 Task: Find connections with filter location Ehingen with filter topic #realestatewith filter profile language French with filter current company UNO MINDA Group with filter school Badruka College Commerce Arts with filter industry Airlines and Aviation with filter service category Health Insurance with filter keywords title Accounting Staff
Action: Mouse moved to (519, 69)
Screenshot: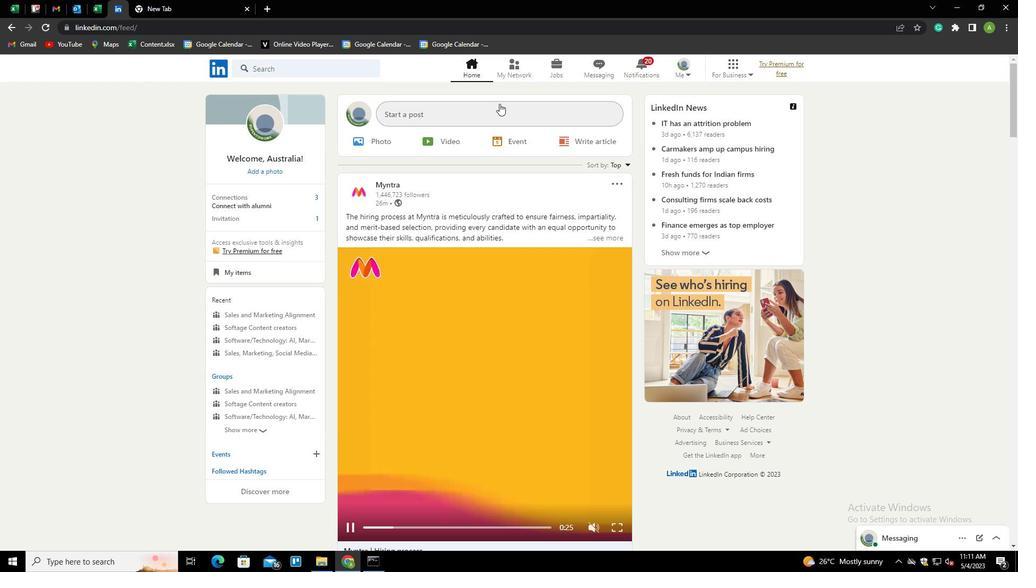 
Action: Mouse pressed left at (519, 69)
Screenshot: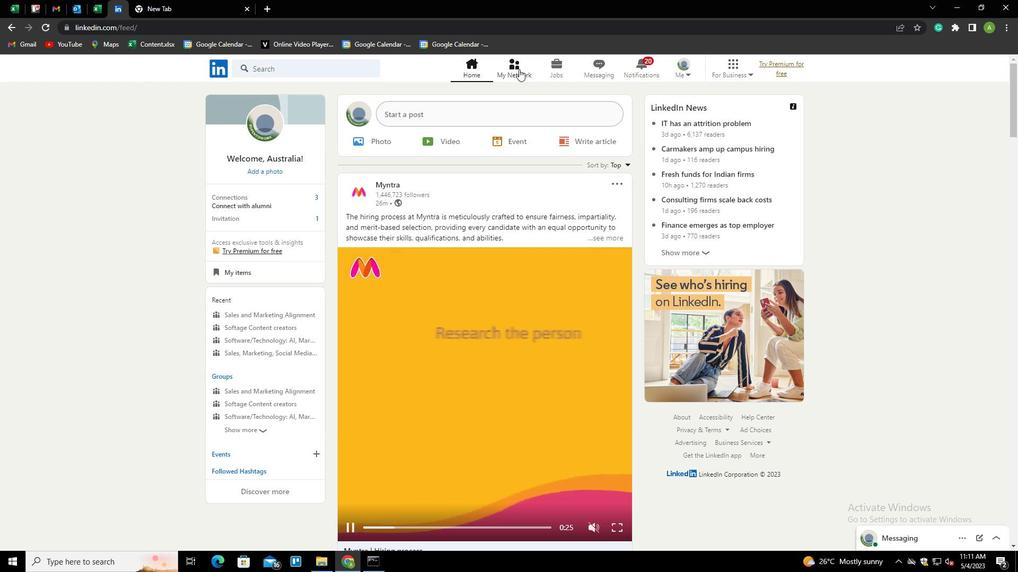 
Action: Mouse moved to (271, 124)
Screenshot: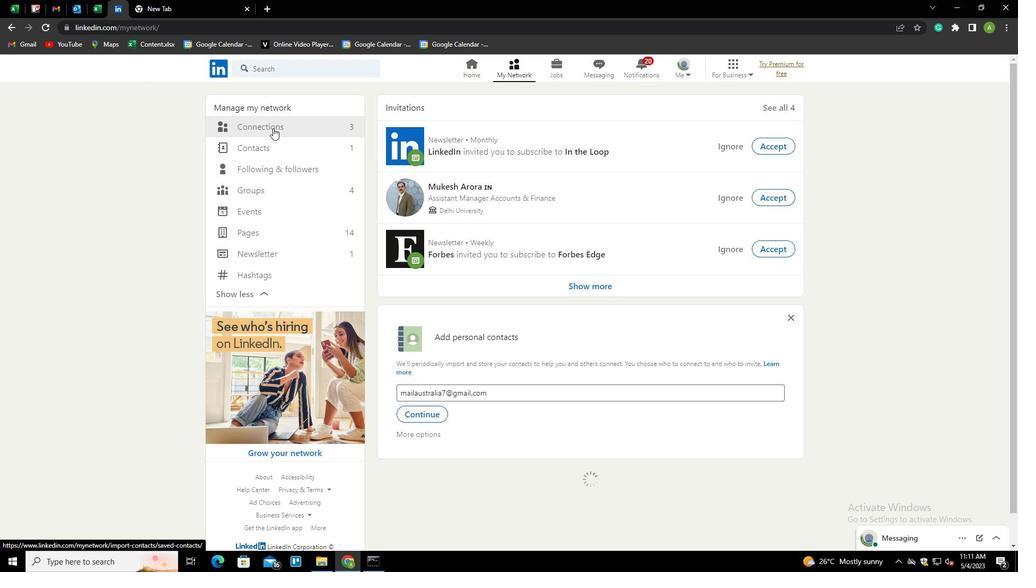 
Action: Mouse pressed left at (271, 124)
Screenshot: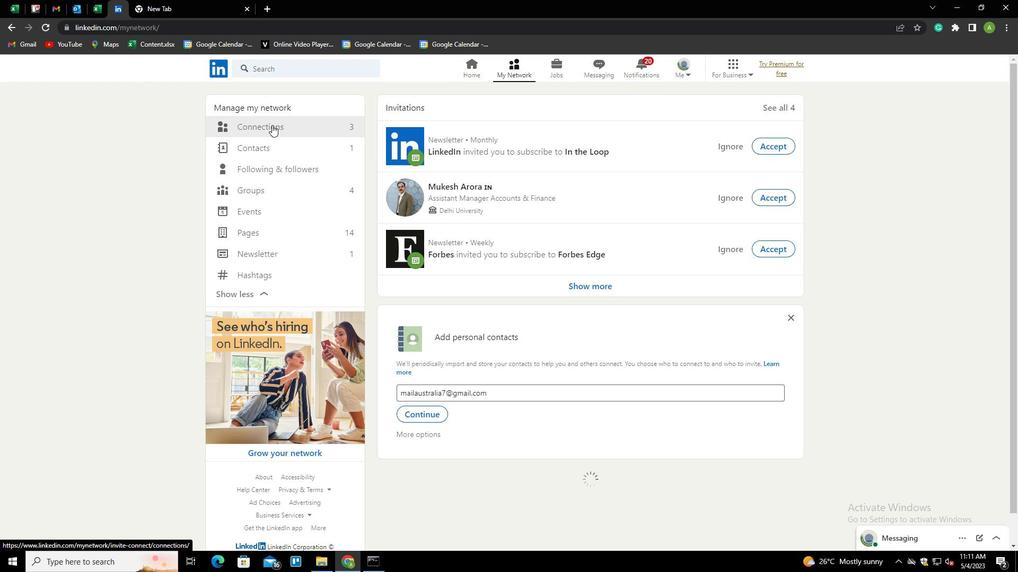 
Action: Mouse moved to (596, 128)
Screenshot: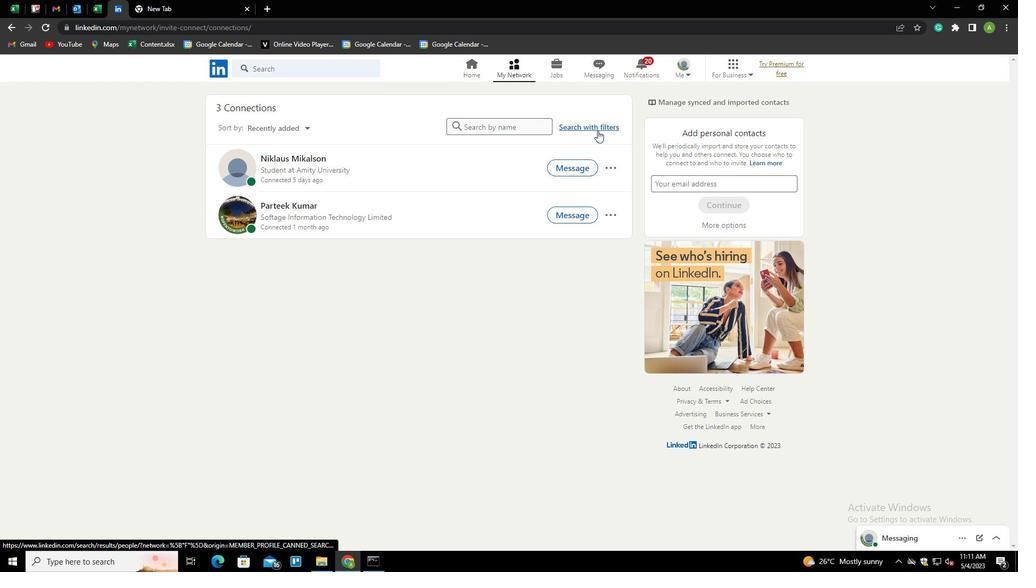 
Action: Mouse pressed left at (596, 128)
Screenshot: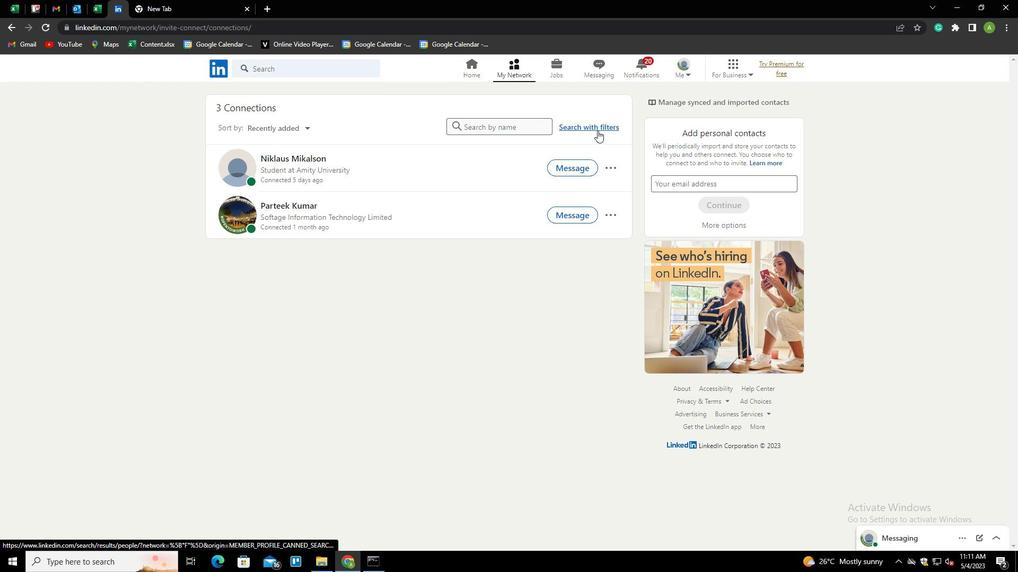 
Action: Mouse moved to (547, 95)
Screenshot: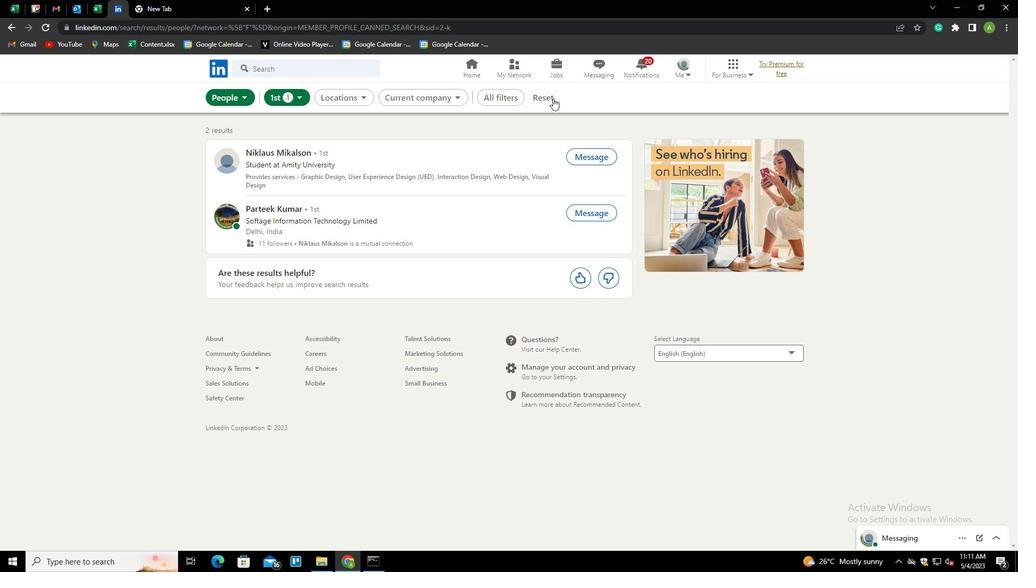 
Action: Mouse pressed left at (547, 95)
Screenshot: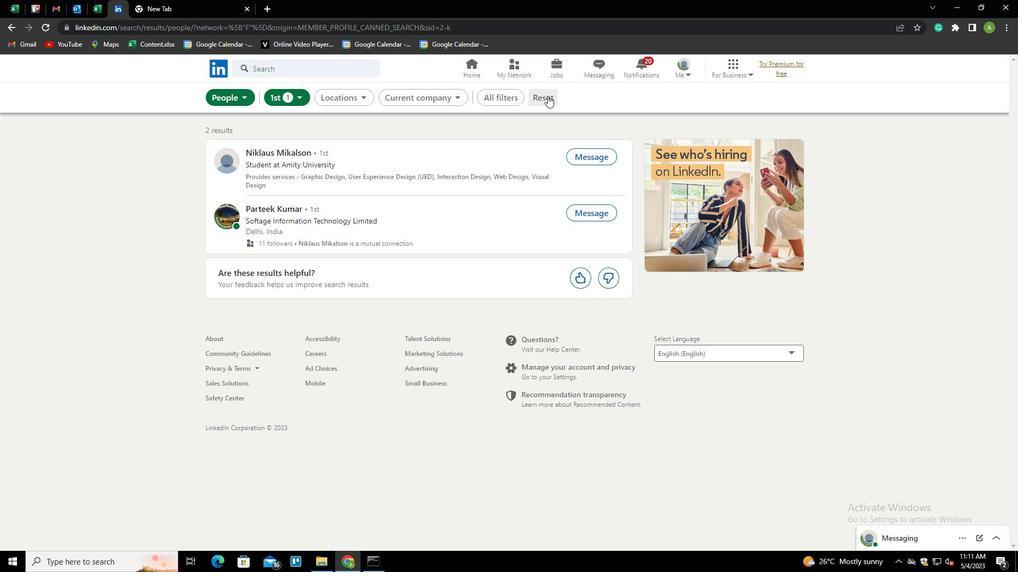 
Action: Mouse moved to (531, 93)
Screenshot: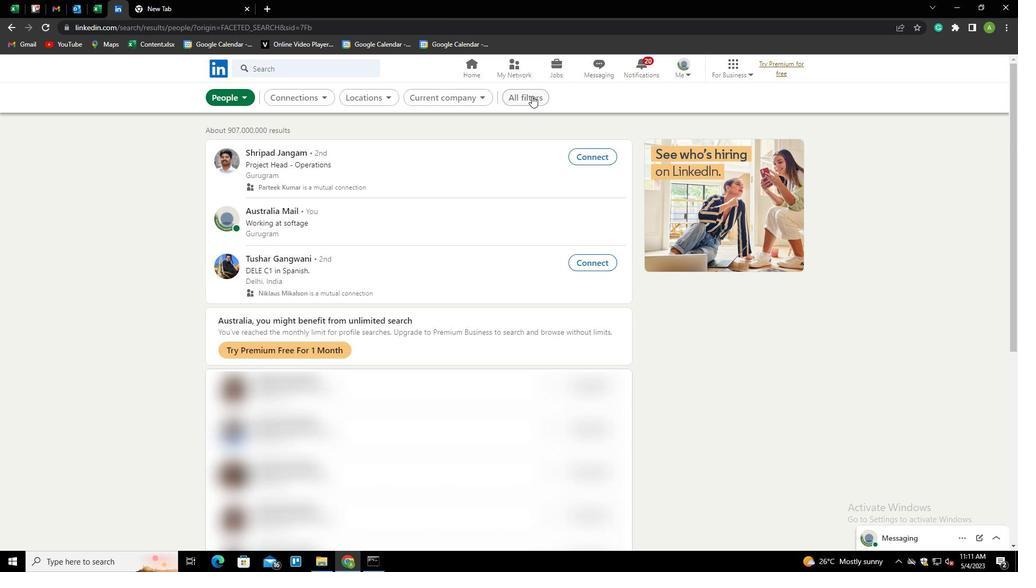 
Action: Mouse pressed left at (531, 93)
Screenshot: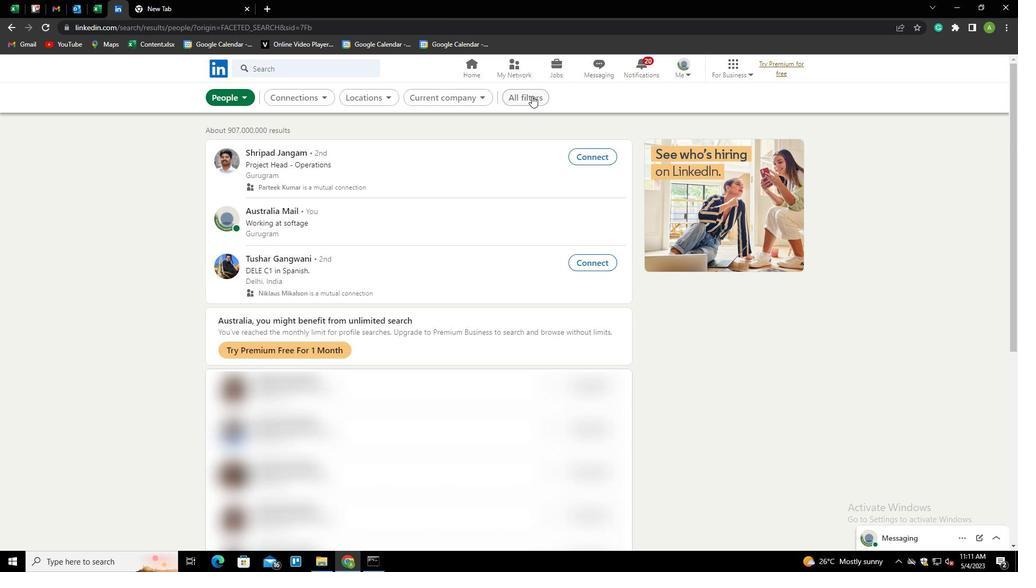 
Action: Mouse moved to (785, 263)
Screenshot: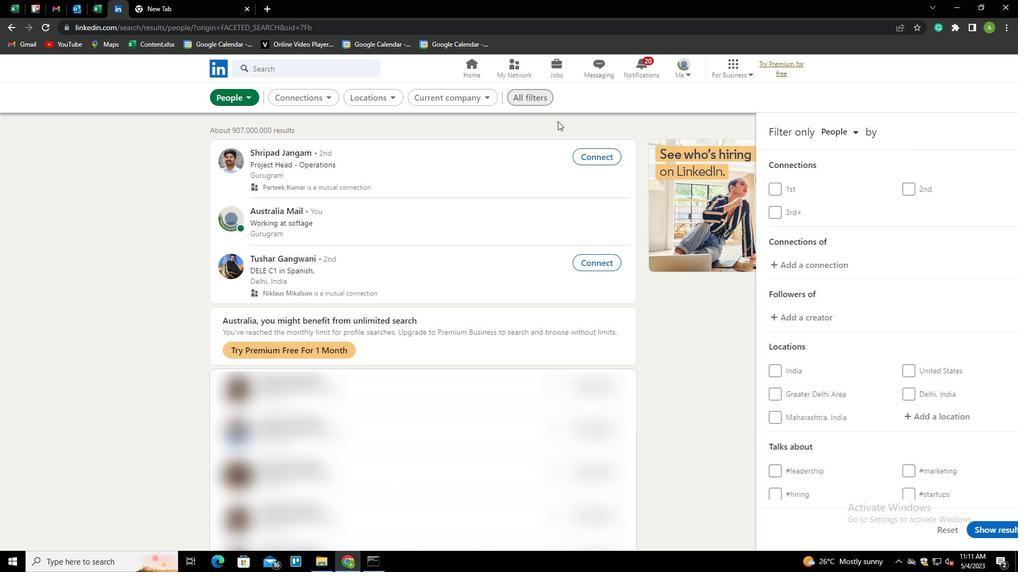 
Action: Mouse scrolled (785, 263) with delta (0, 0)
Screenshot: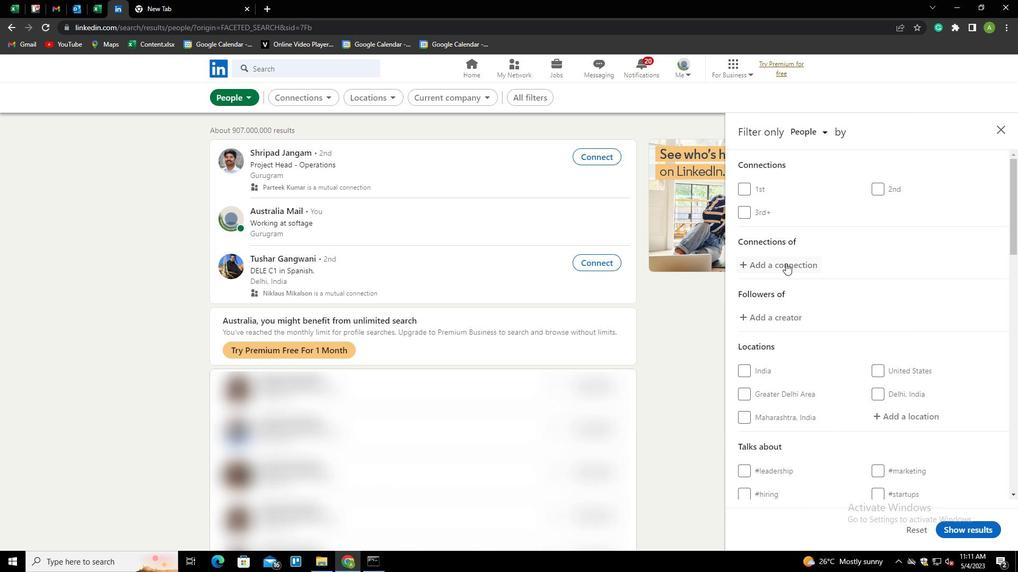 
Action: Mouse scrolled (785, 263) with delta (0, 0)
Screenshot: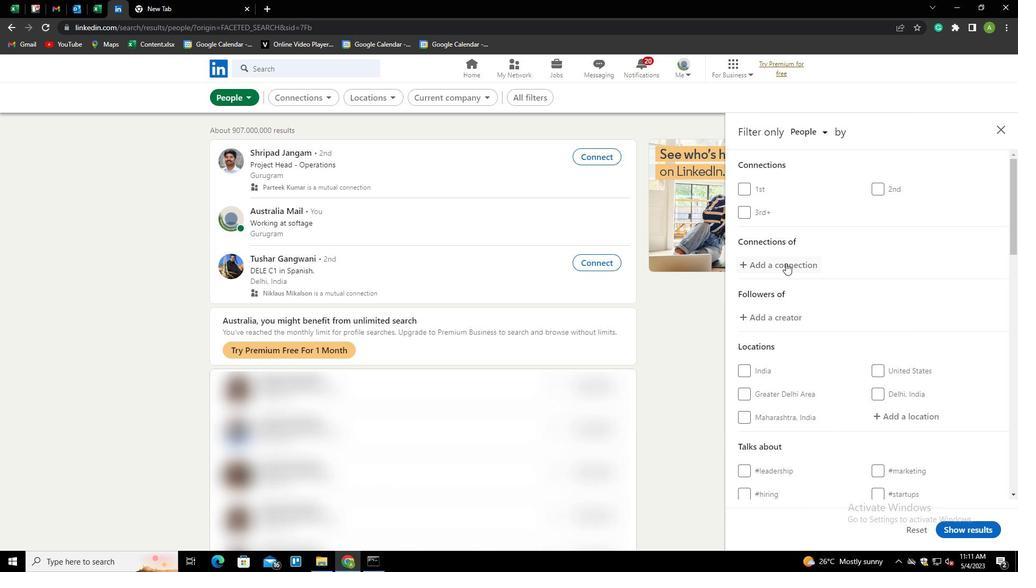 
Action: Mouse moved to (898, 310)
Screenshot: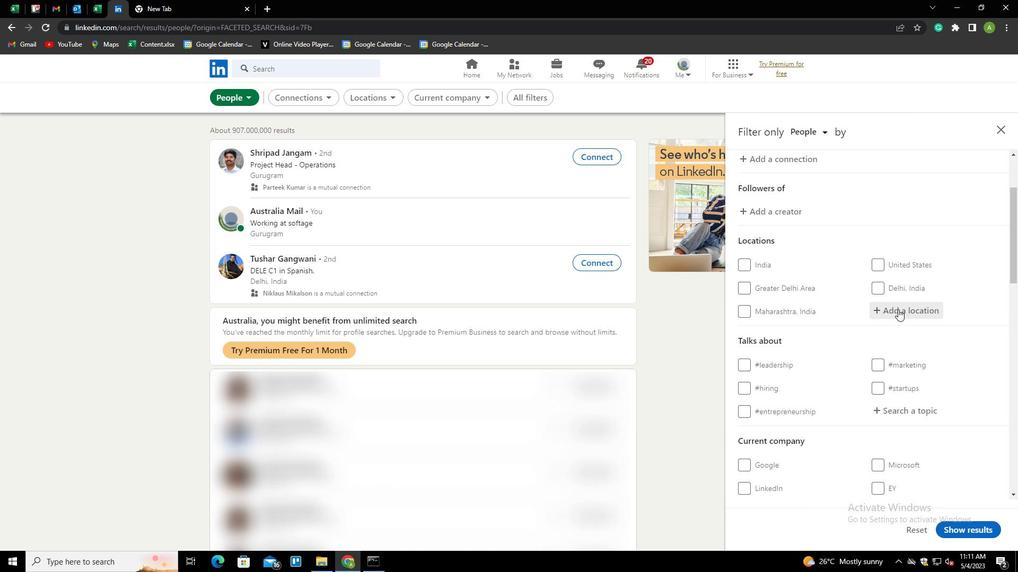
Action: Mouse pressed left at (898, 310)
Screenshot: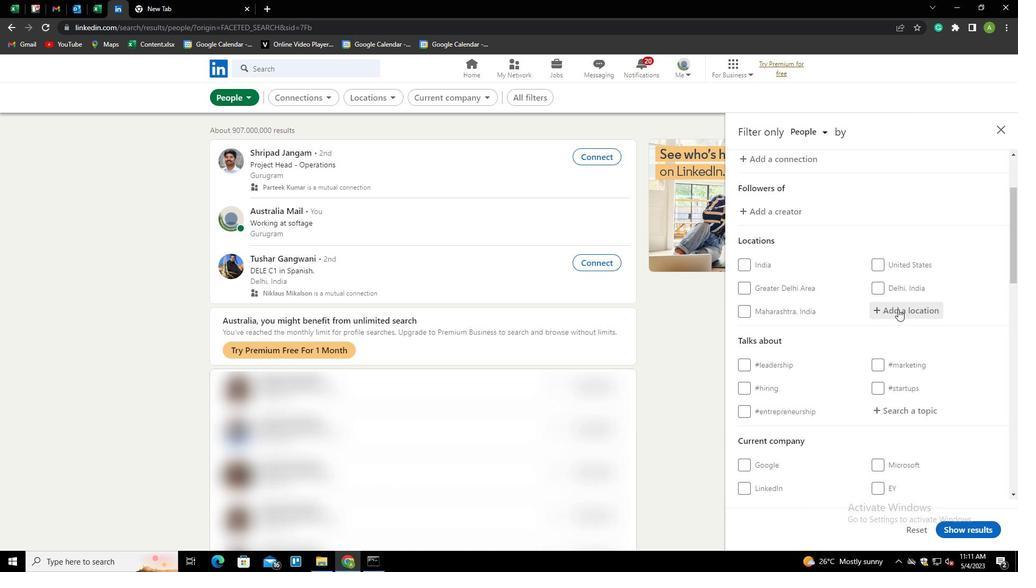 
Action: Mouse moved to (898, 310)
Screenshot: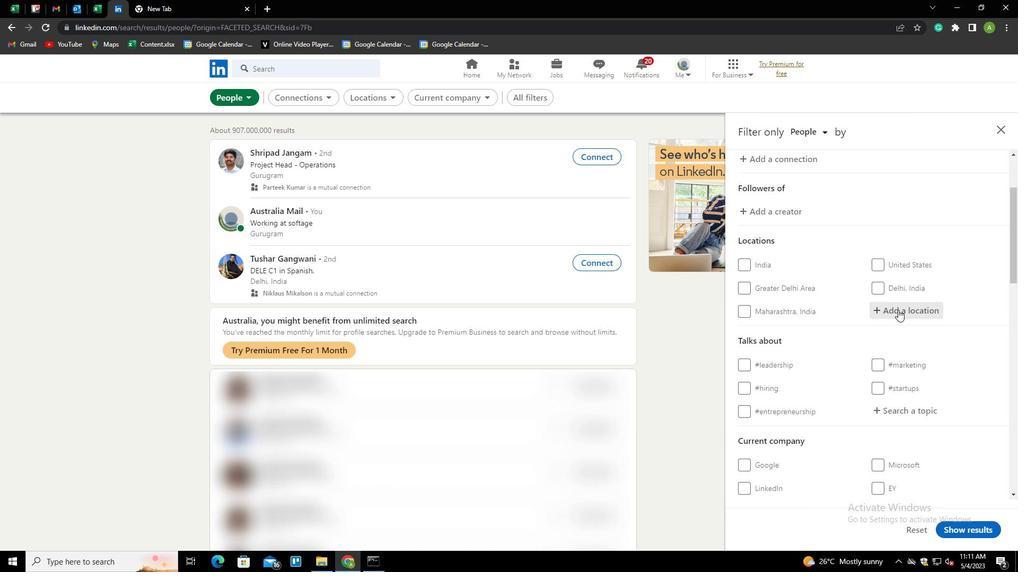 
Action: Key pressed <Key.shift>
Screenshot: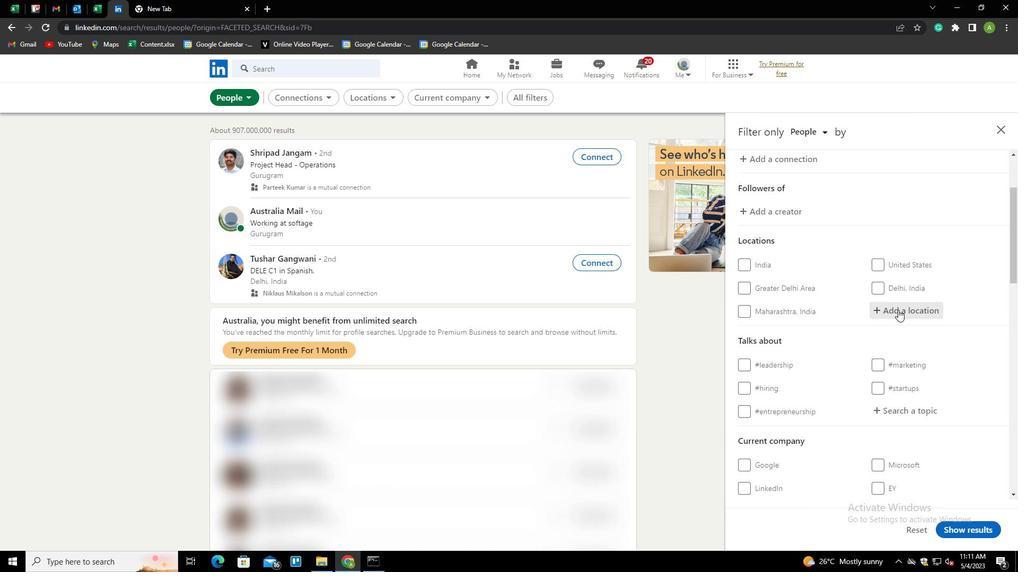 
Action: Mouse moved to (897, 310)
Screenshot: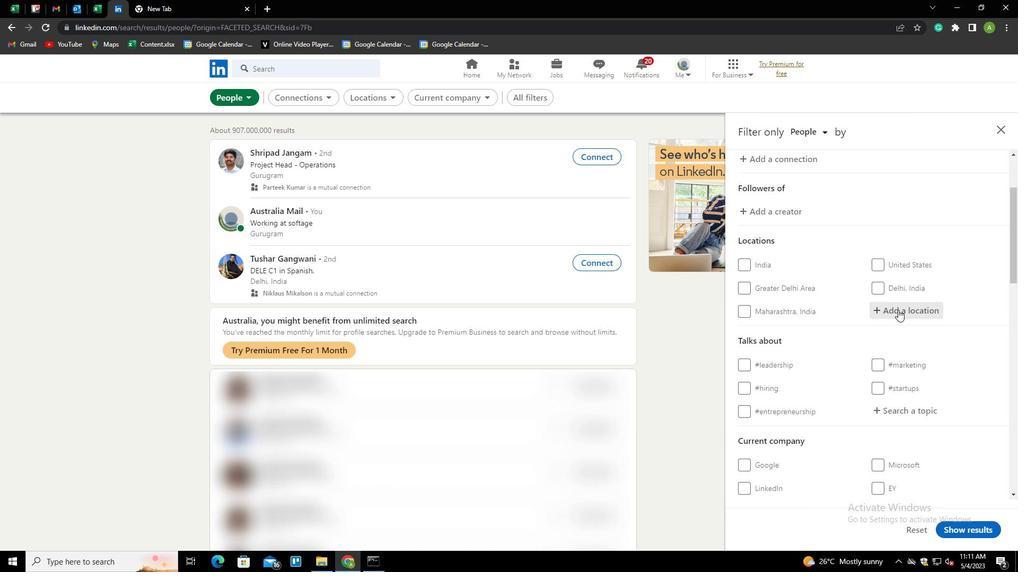 
Action: Key pressed E
Screenshot: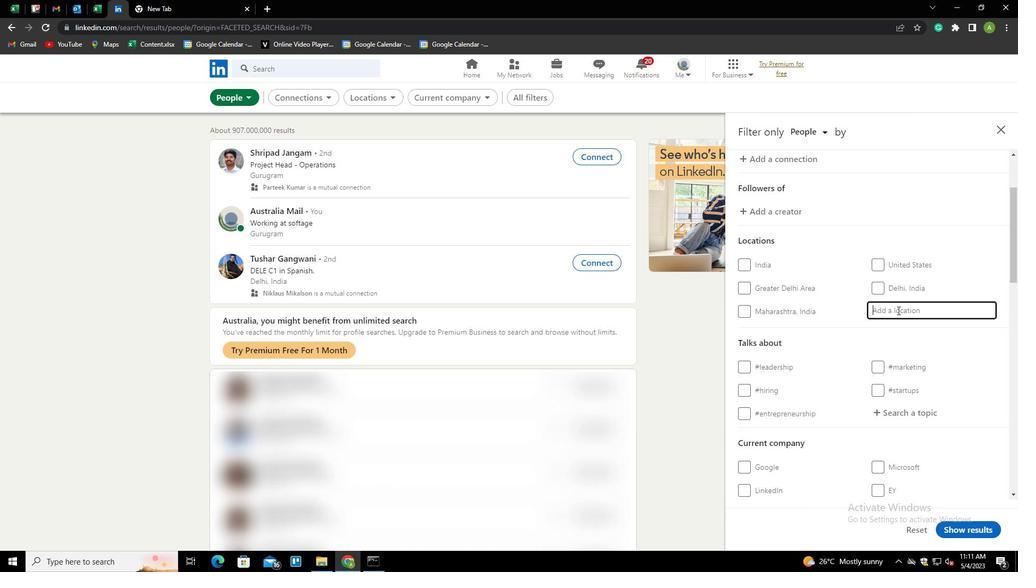 
Action: Mouse moved to (897, 310)
Screenshot: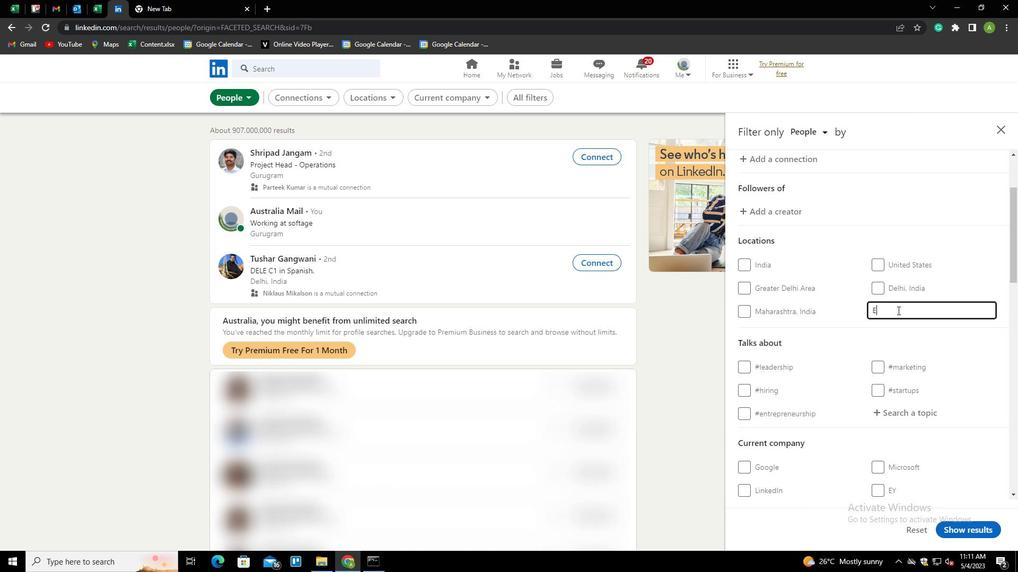 
Action: Key pressed HINGEN<Key.down><Key.enter>
Screenshot: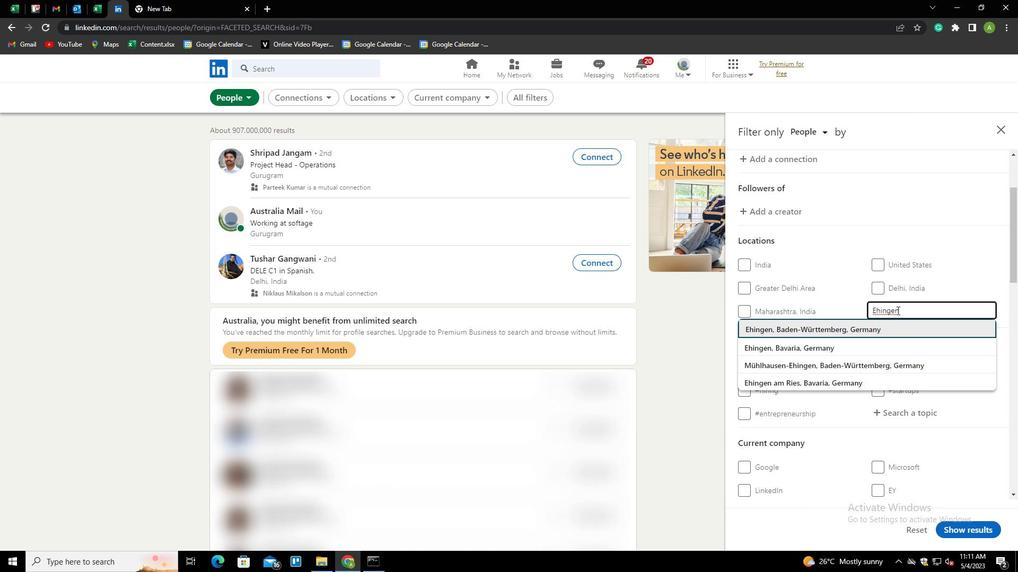 
Action: Mouse scrolled (897, 310) with delta (0, 0)
Screenshot: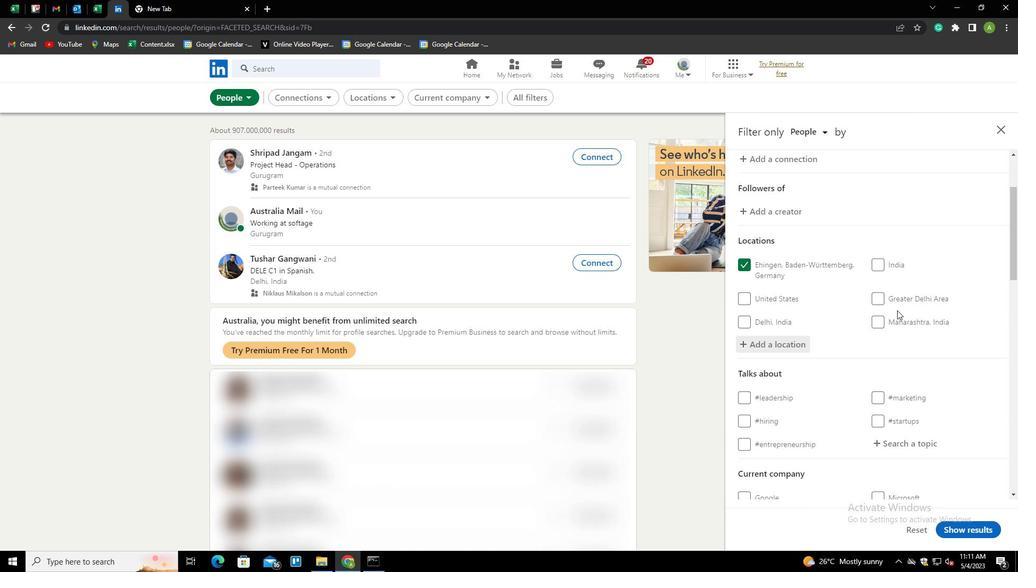 
Action: Mouse moved to (895, 317)
Screenshot: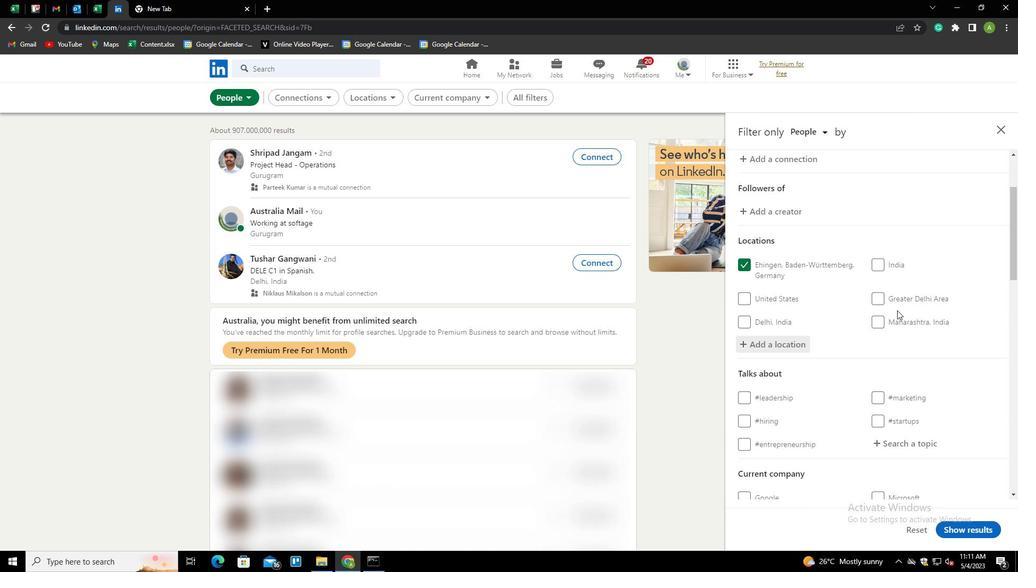 
Action: Mouse scrolled (895, 316) with delta (0, 0)
Screenshot: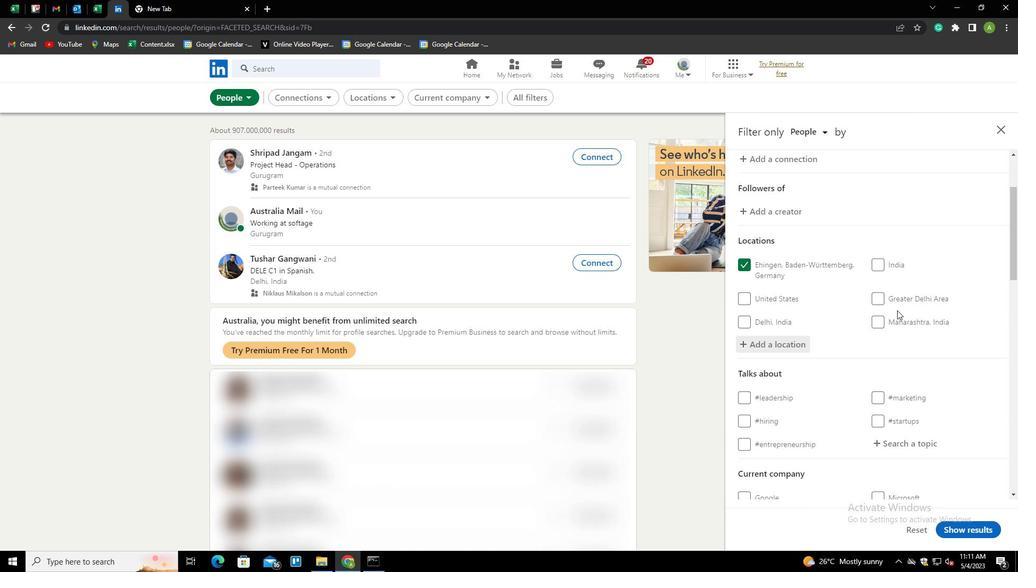 
Action: Mouse moved to (888, 335)
Screenshot: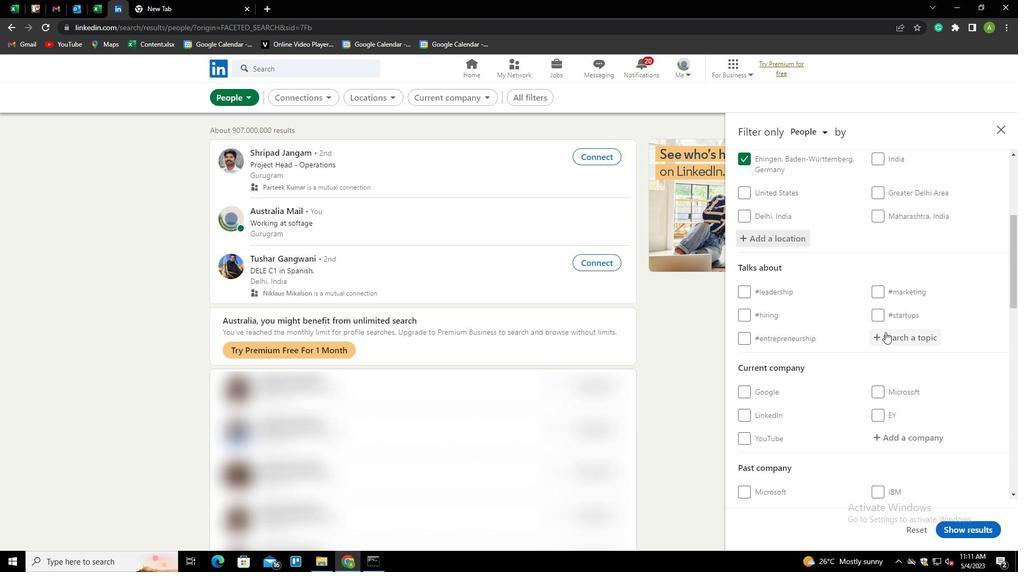 
Action: Mouse pressed left at (888, 335)
Screenshot: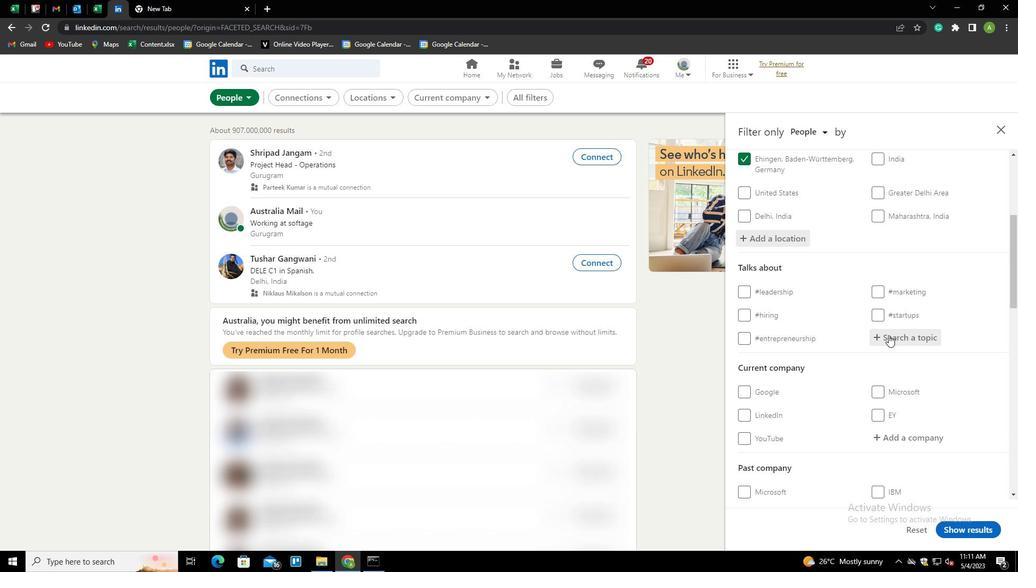 
Action: Key pressed REALESTATE<Key.down><Key.enter>
Screenshot: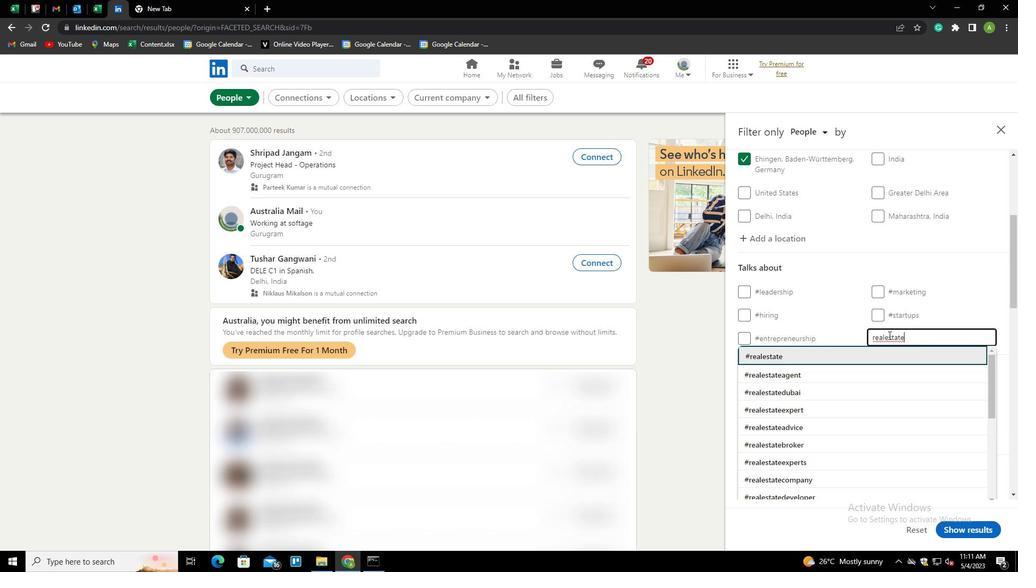 
Action: Mouse scrolled (888, 335) with delta (0, 0)
Screenshot: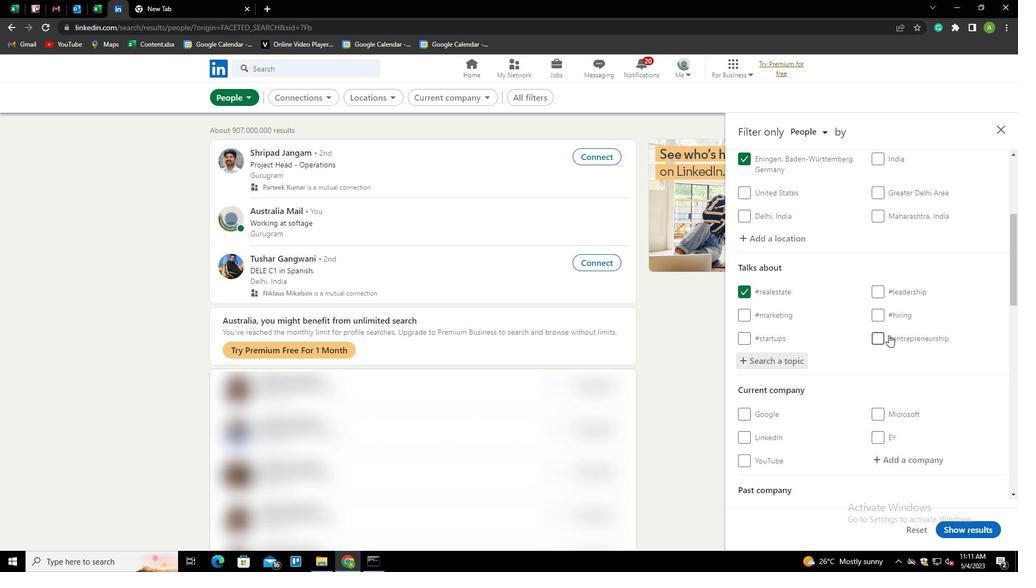 
Action: Mouse scrolled (888, 335) with delta (0, 0)
Screenshot: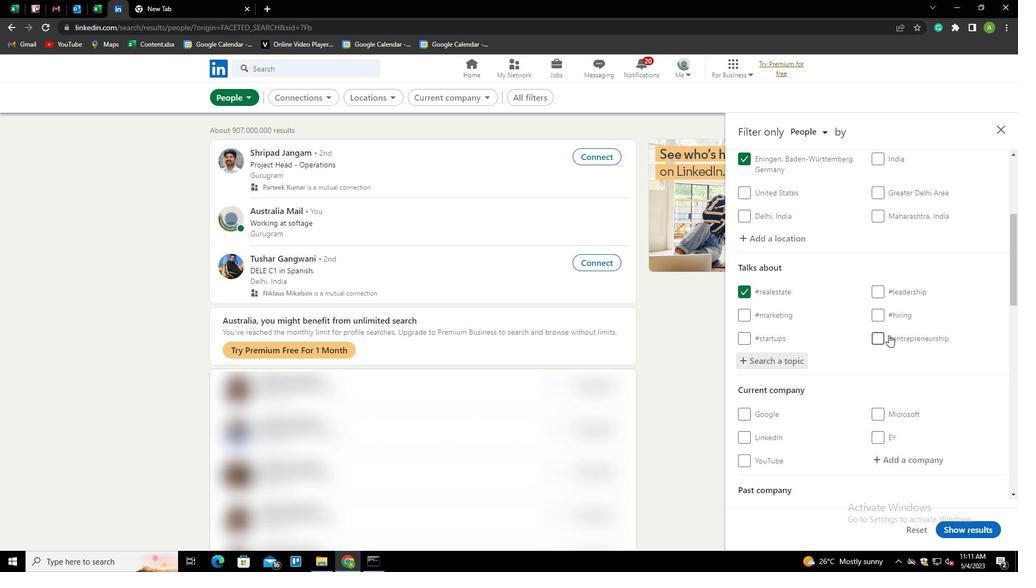 
Action: Mouse scrolled (888, 335) with delta (0, 0)
Screenshot: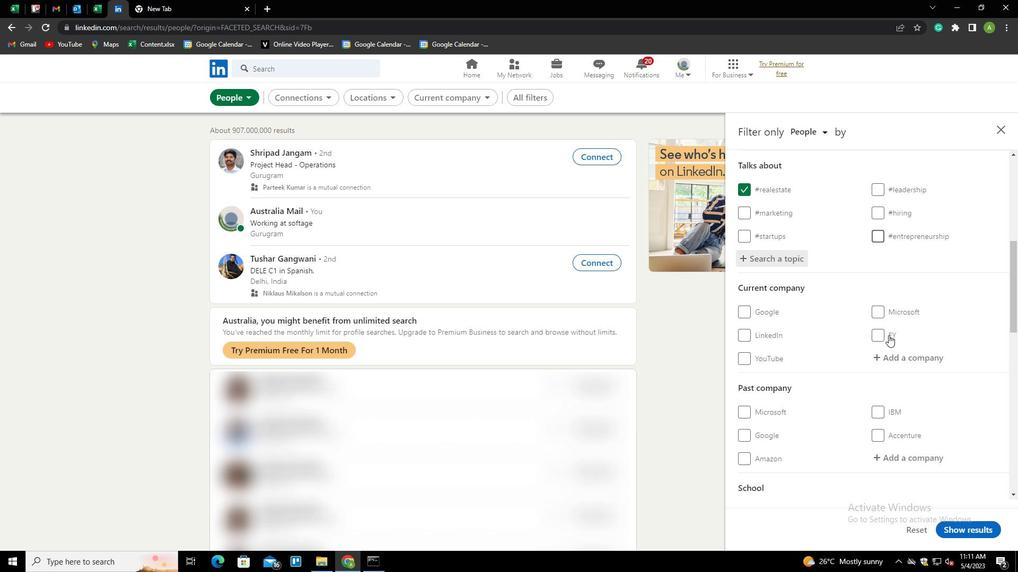 
Action: Mouse scrolled (888, 335) with delta (0, 0)
Screenshot: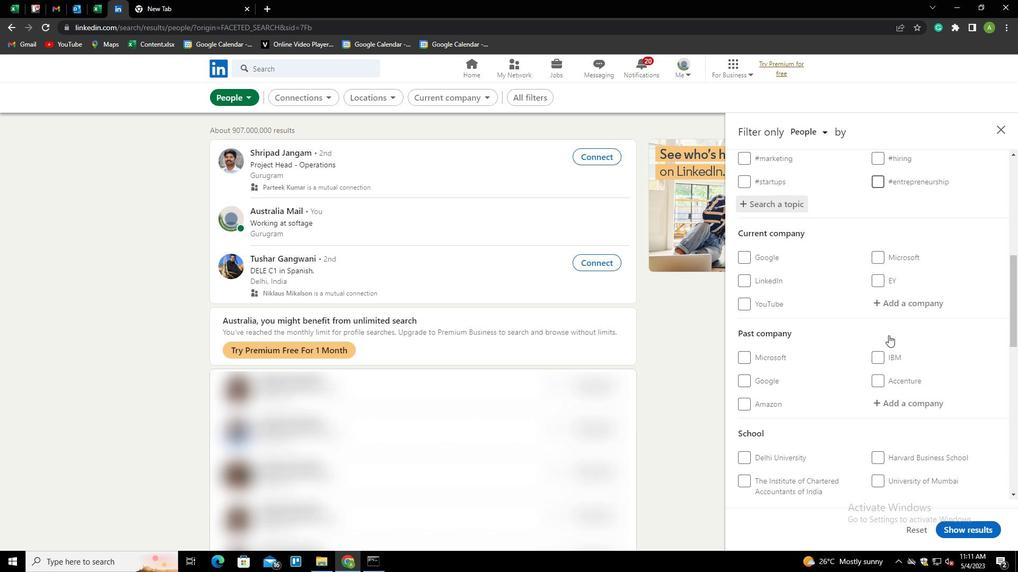 
Action: Mouse scrolled (888, 335) with delta (0, 0)
Screenshot: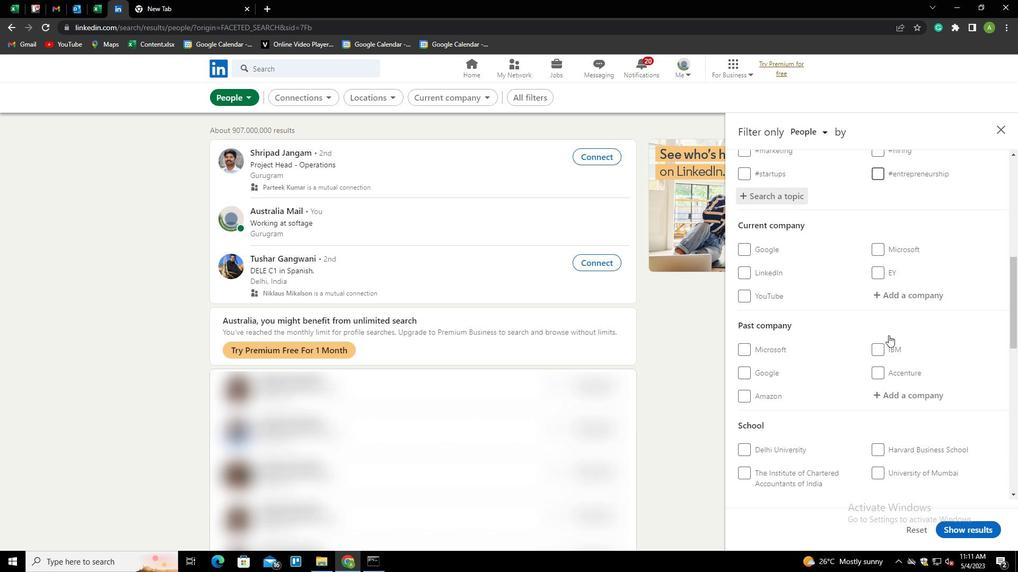 
Action: Mouse scrolled (888, 335) with delta (0, 0)
Screenshot: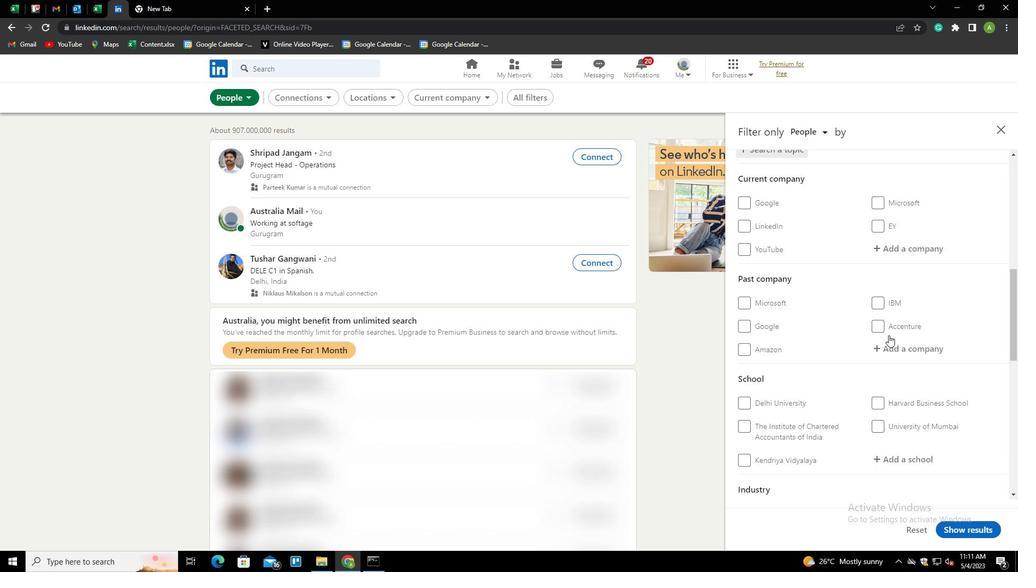 
Action: Mouse scrolled (888, 335) with delta (0, 0)
Screenshot: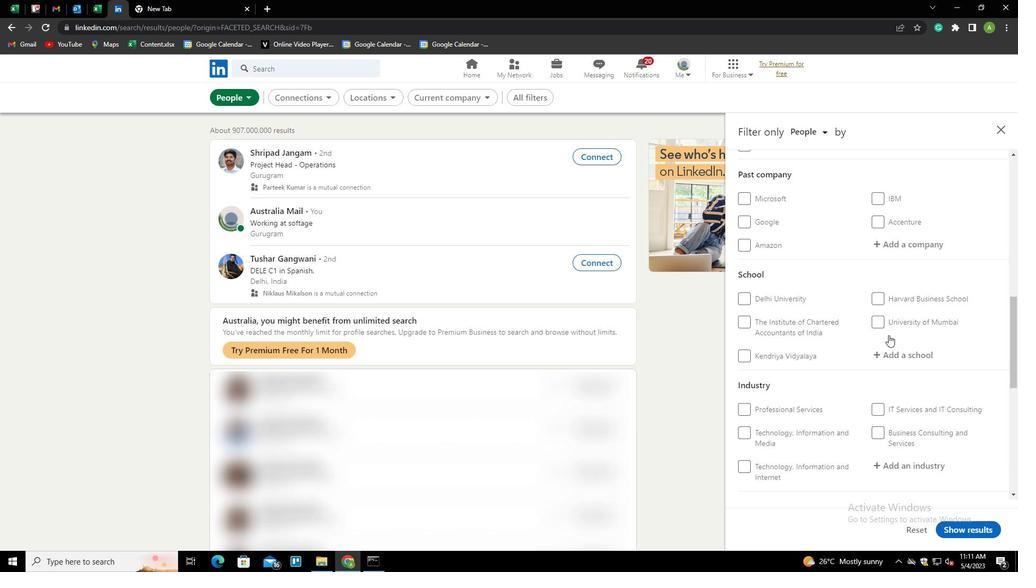 
Action: Mouse scrolled (888, 335) with delta (0, 0)
Screenshot: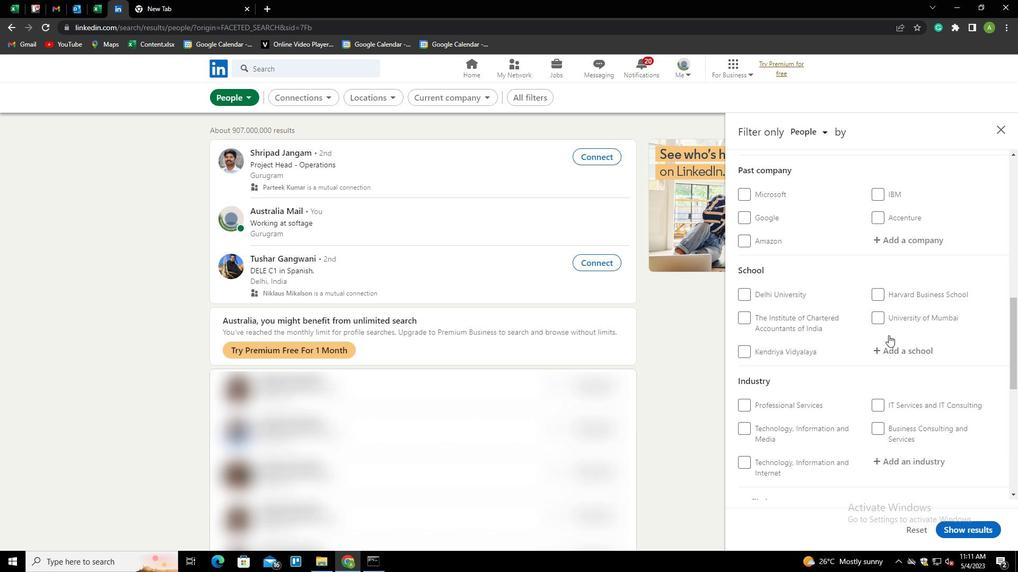 
Action: Mouse scrolled (888, 335) with delta (0, 0)
Screenshot: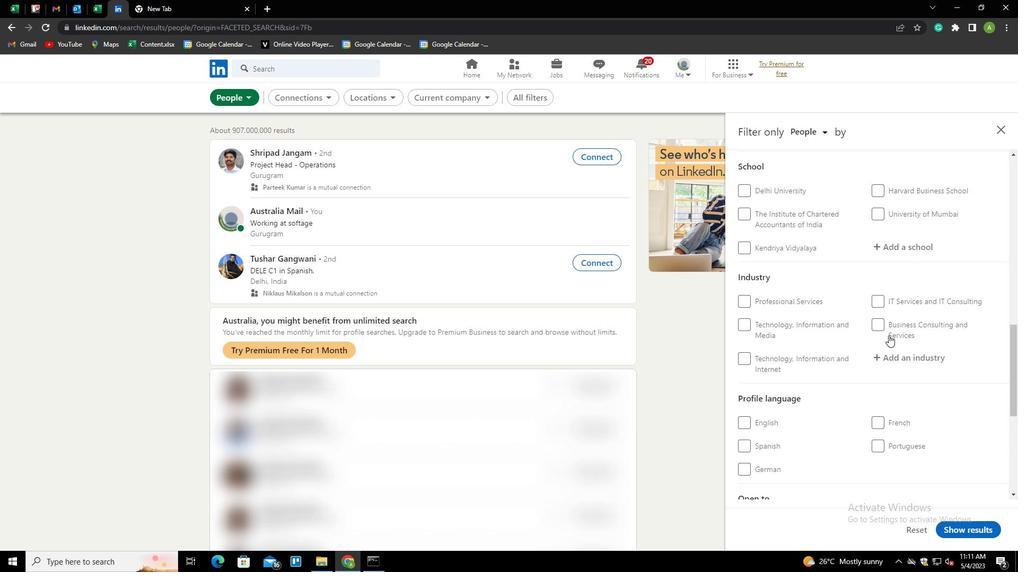 
Action: Mouse scrolled (888, 335) with delta (0, 0)
Screenshot: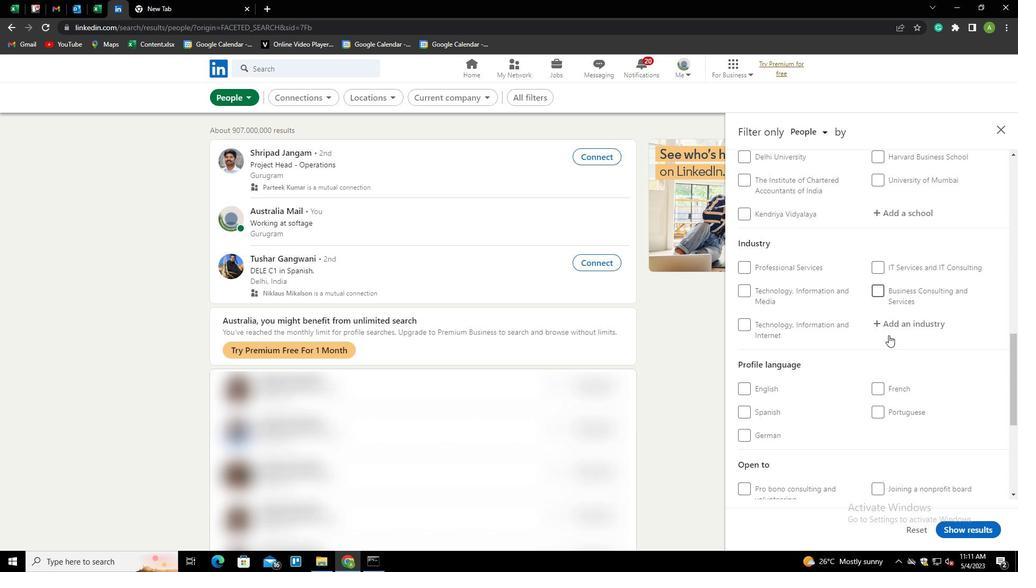 
Action: Mouse moved to (874, 315)
Screenshot: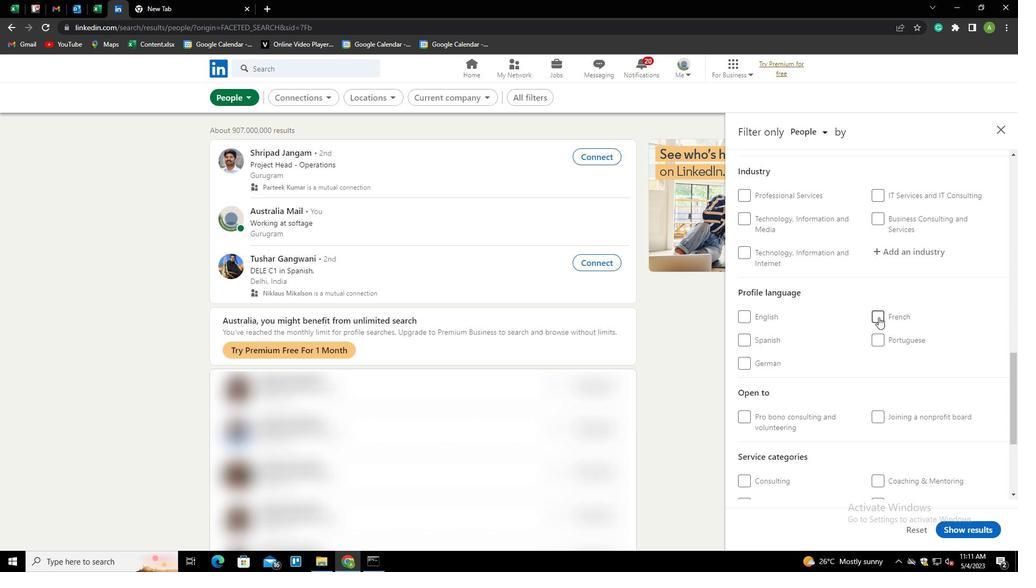
Action: Mouse pressed left at (874, 315)
Screenshot: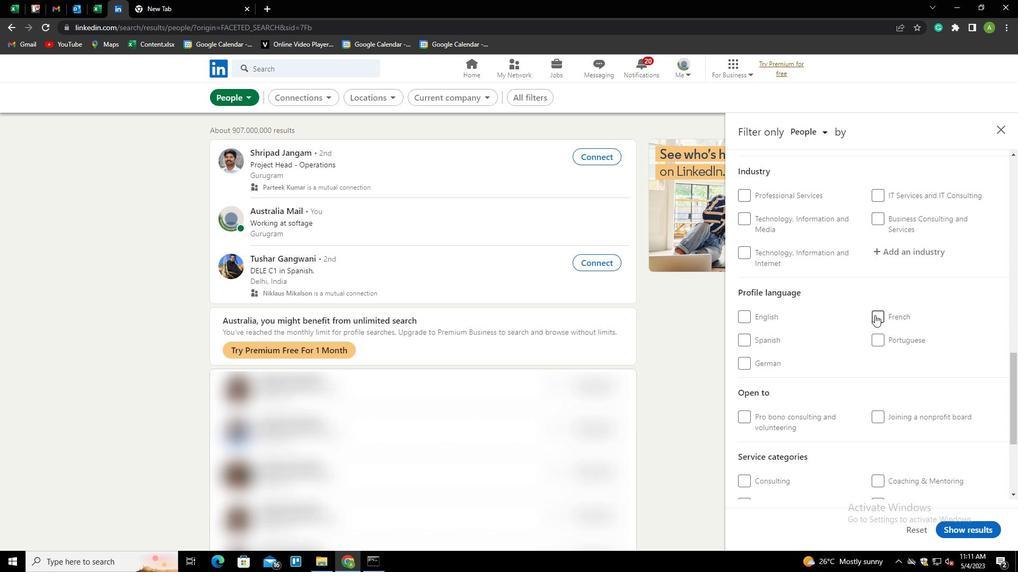
Action: Mouse moved to (898, 315)
Screenshot: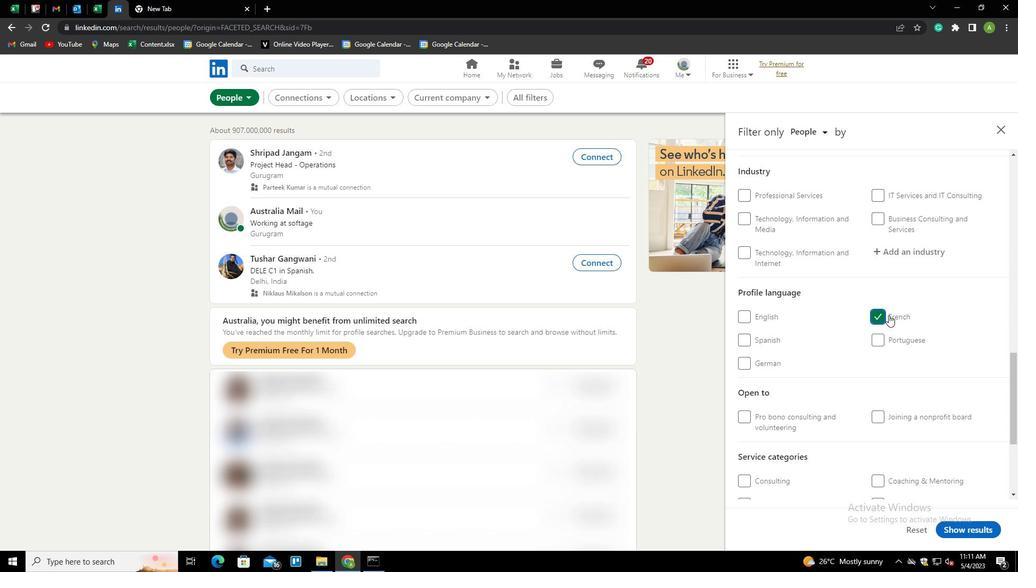 
Action: Mouse scrolled (898, 315) with delta (0, 0)
Screenshot: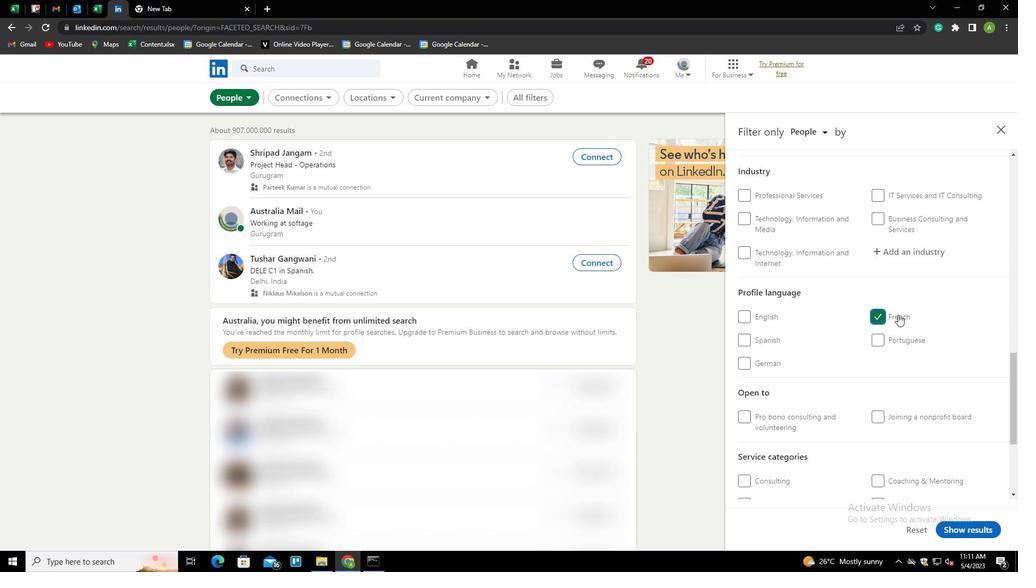
Action: Mouse scrolled (898, 315) with delta (0, 0)
Screenshot: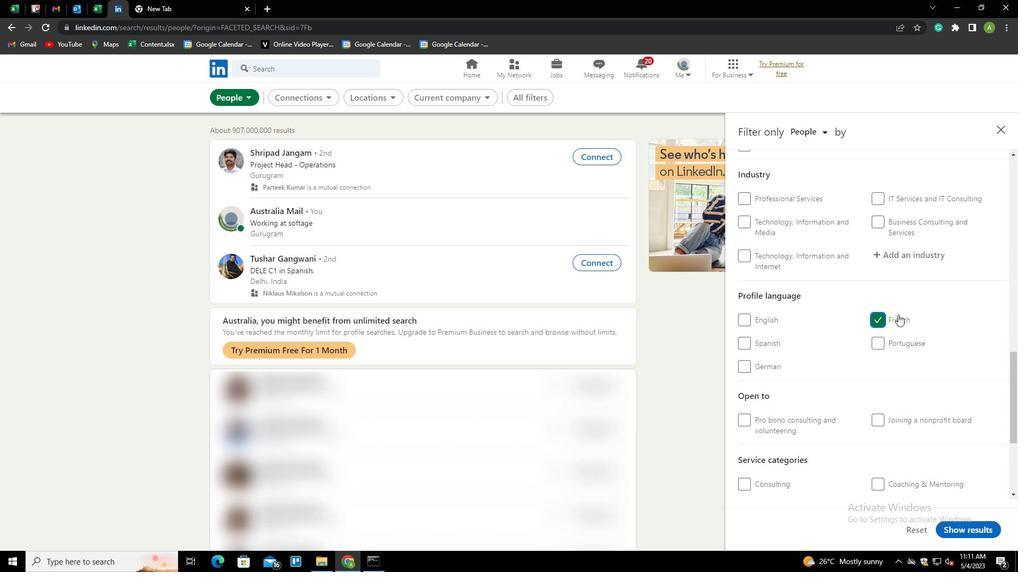
Action: Mouse scrolled (898, 315) with delta (0, 0)
Screenshot: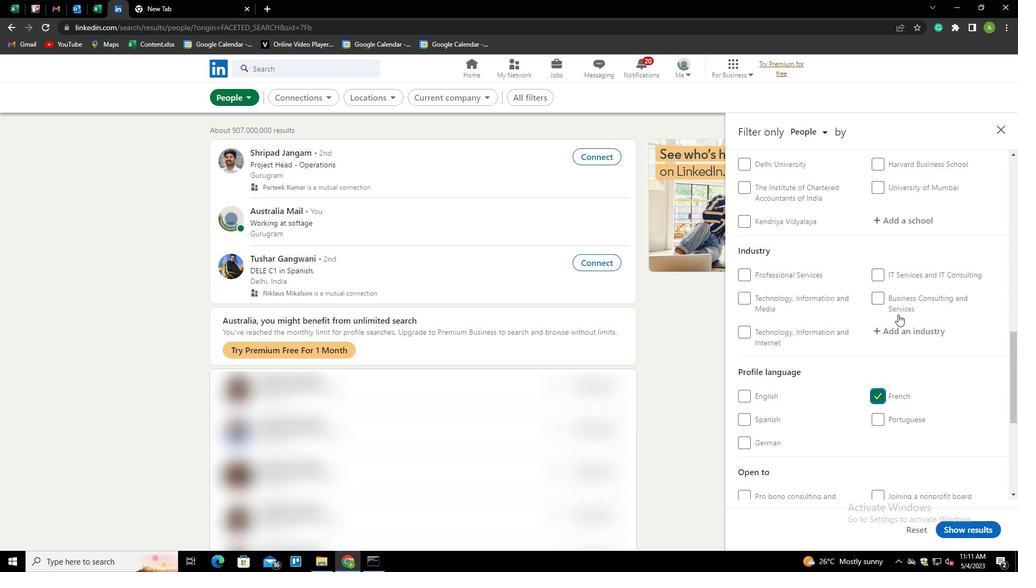 
Action: Mouse scrolled (898, 315) with delta (0, 0)
Screenshot: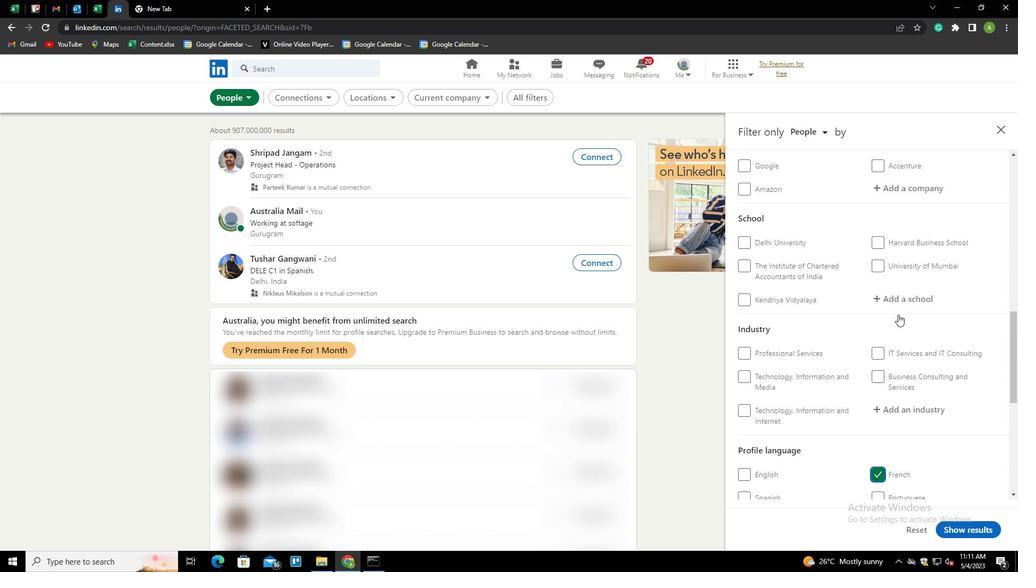 
Action: Mouse scrolled (898, 315) with delta (0, 0)
Screenshot: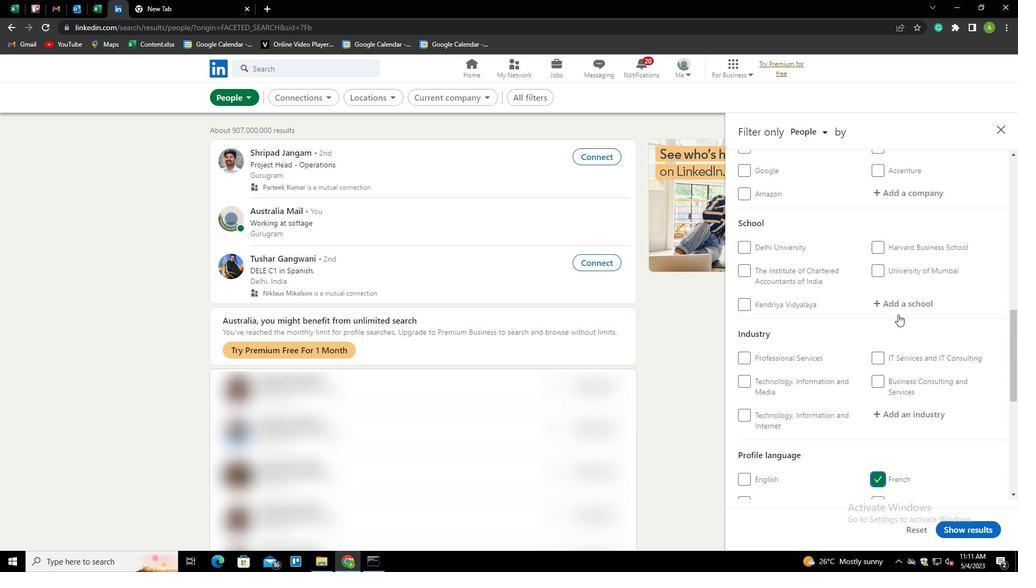 
Action: Mouse scrolled (898, 315) with delta (0, 0)
Screenshot: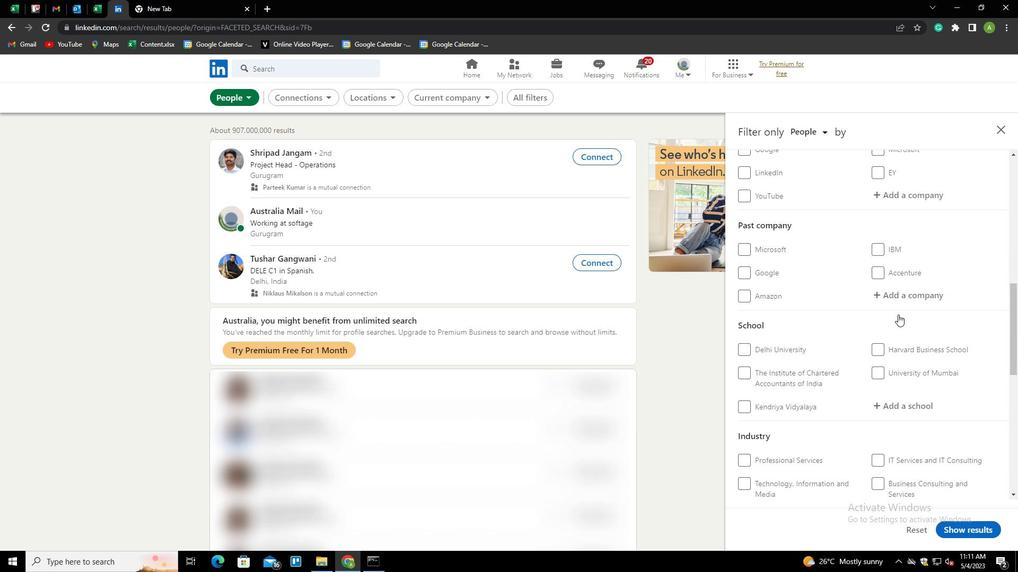 
Action: Mouse scrolled (898, 315) with delta (0, 0)
Screenshot: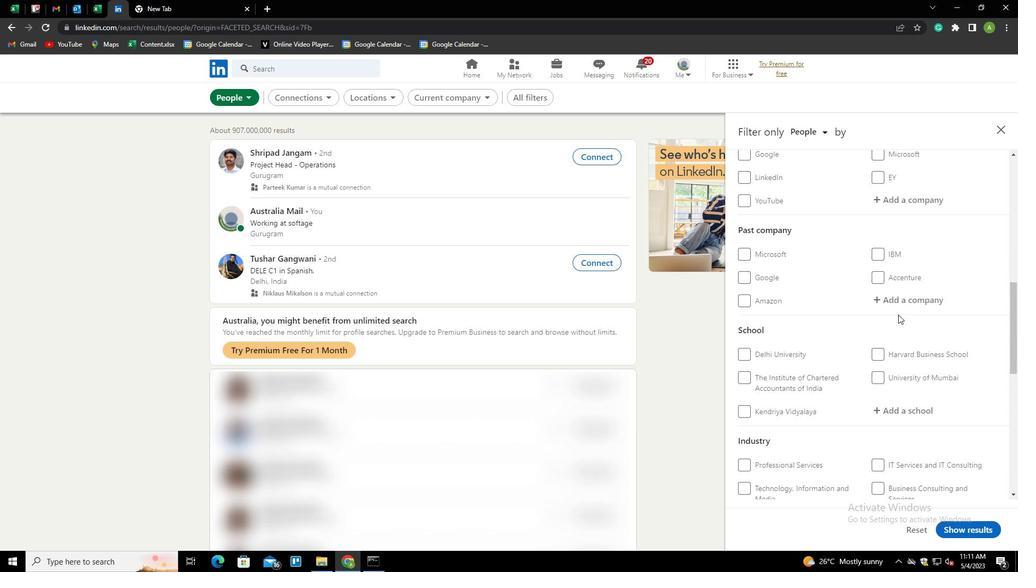 
Action: Mouse moved to (893, 304)
Screenshot: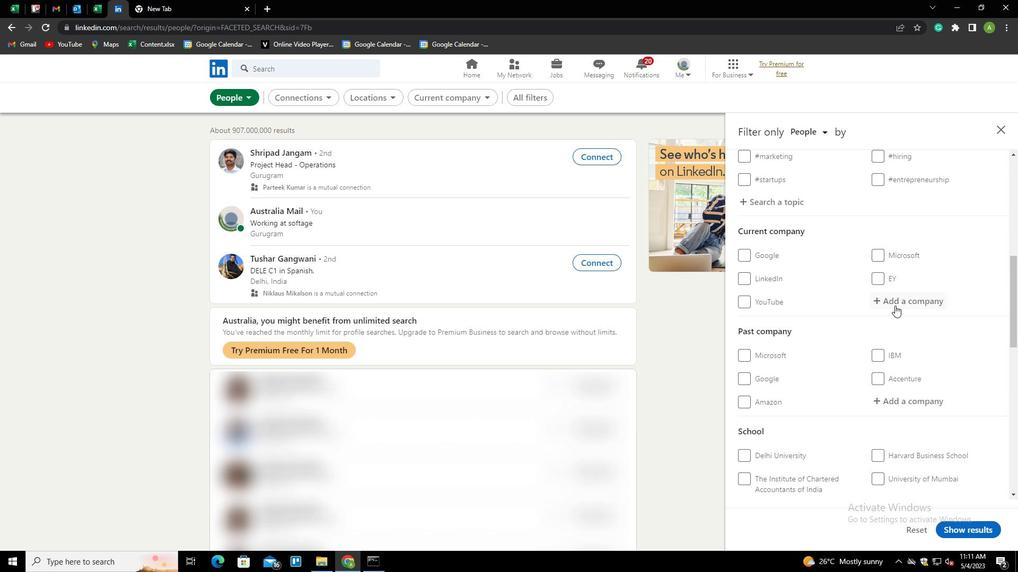 
Action: Mouse pressed left at (893, 304)
Screenshot: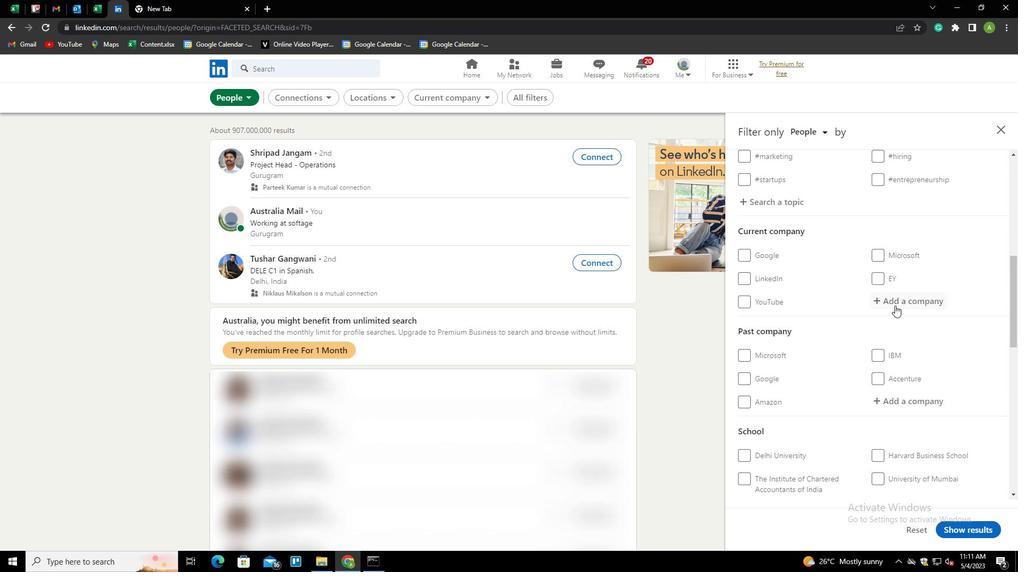 
Action: Key pressed <Key.shift>UNO<Key.space><Key.shift>MINDA<Key.down><Key.down><Key.down><Key.down><Key.down><Key.down><Key.down><Key.space><Key.shift>GR<Key.backspace><Key.shift><Key.shift><Key.shift><Key.shift><Key.shift><Key.shift><Key.shift><Key.shift><Key.shift><Key.shift><Key.shift><Key.shift><Key.shift><Key.shift><Key.shift><Key.shift><Key.shift><Key.shift><Key.shift><Key.shift><Key.shift><Key.shift><Key.shift><Key.shift><Key.shift><Key.shift><Key.shift><Key.shift><Key.shift><Key.shift><Key.shift><Key.shift><Key.shift><Key.shift><Key.shift><Key.shift><Key.shift><Key.shift><Key.shift><Key.shift><Key.shift><Key.shift>ROUP<Key.down><Key.down><Key.enter>
Screenshot: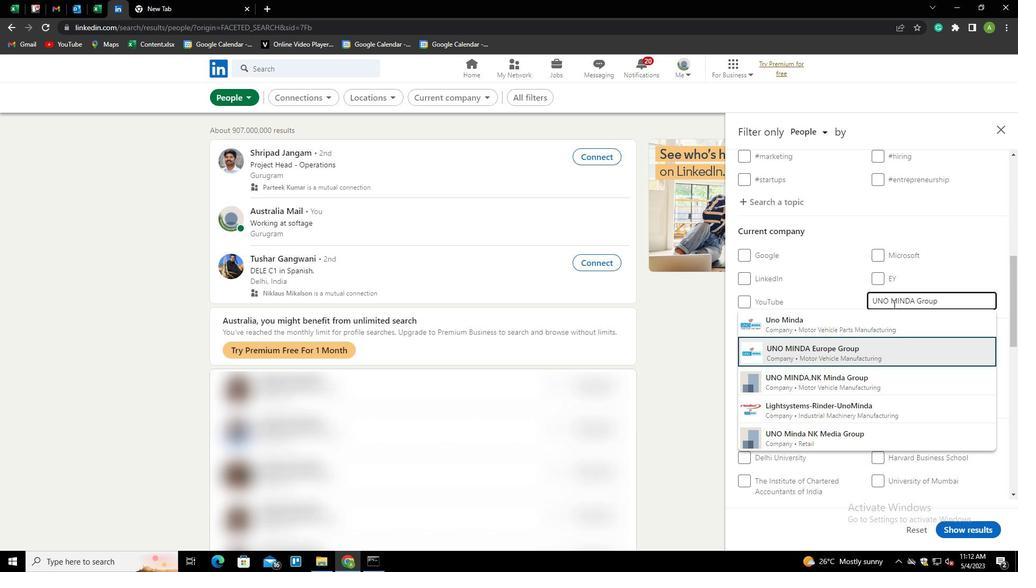 
Action: Mouse scrolled (893, 303) with delta (0, 0)
Screenshot: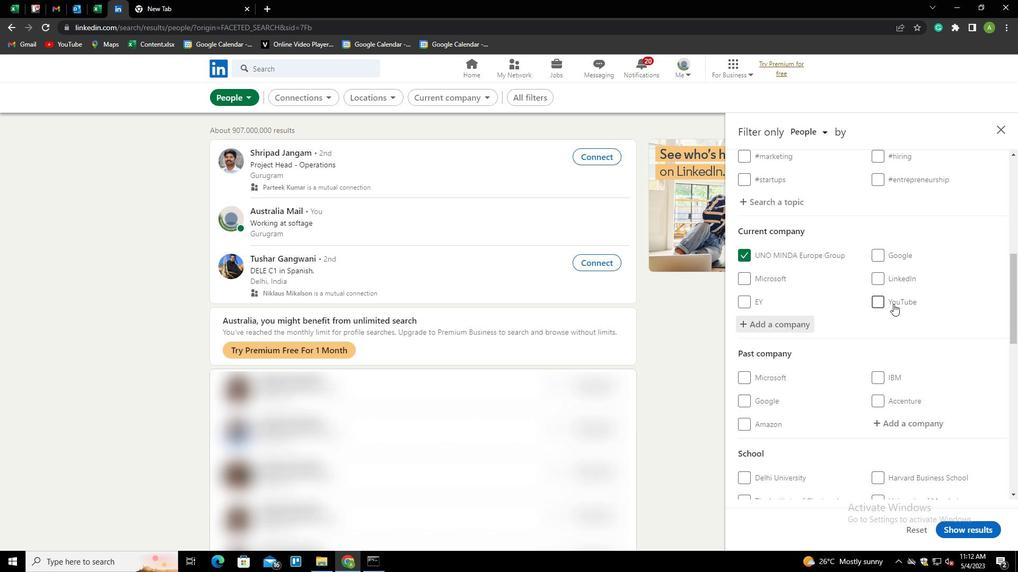 
Action: Mouse scrolled (893, 303) with delta (0, 0)
Screenshot: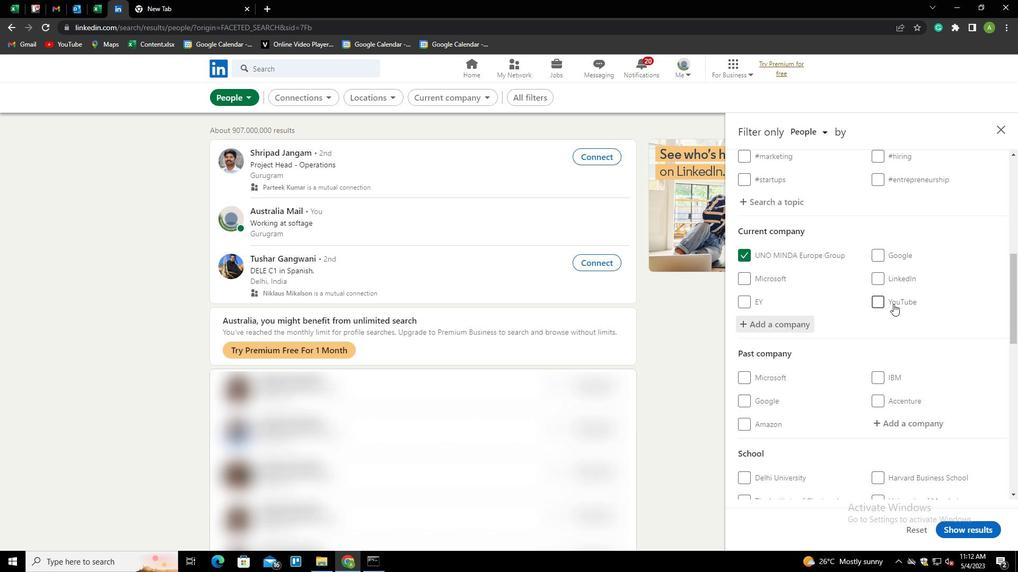 
Action: Mouse scrolled (893, 303) with delta (0, 0)
Screenshot: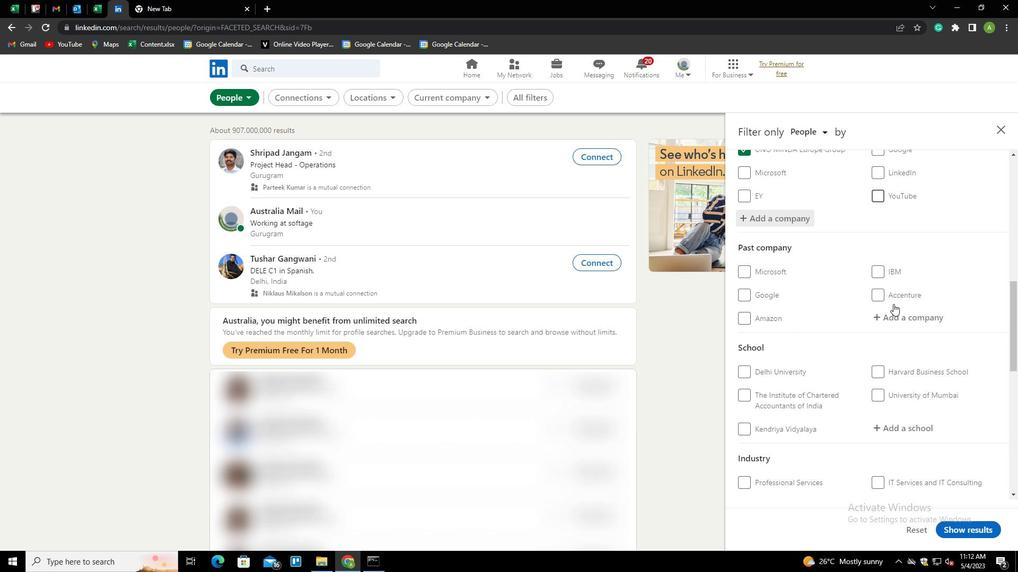
Action: Mouse scrolled (893, 303) with delta (0, 0)
Screenshot: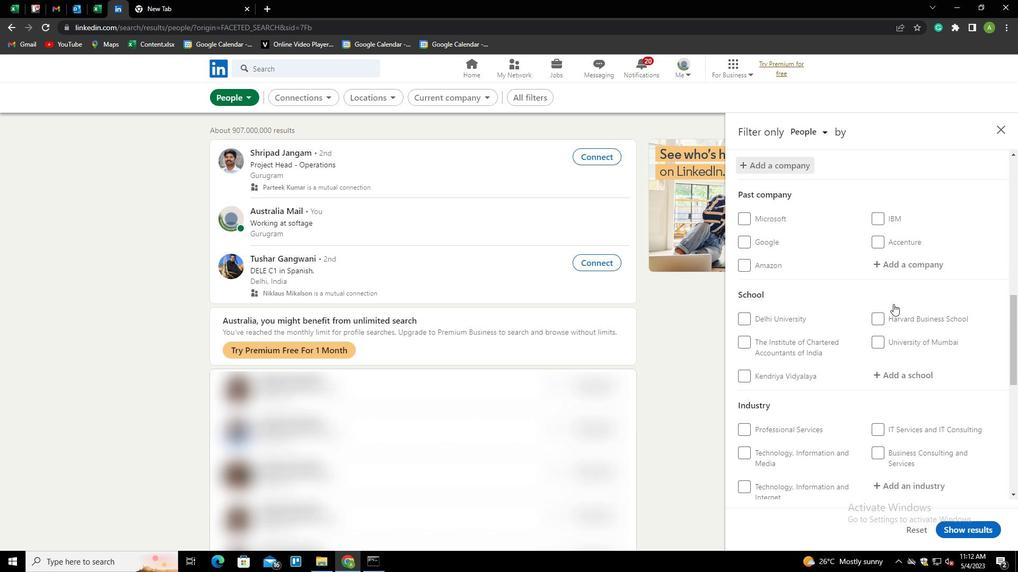 
Action: Mouse scrolled (893, 303) with delta (0, 0)
Screenshot: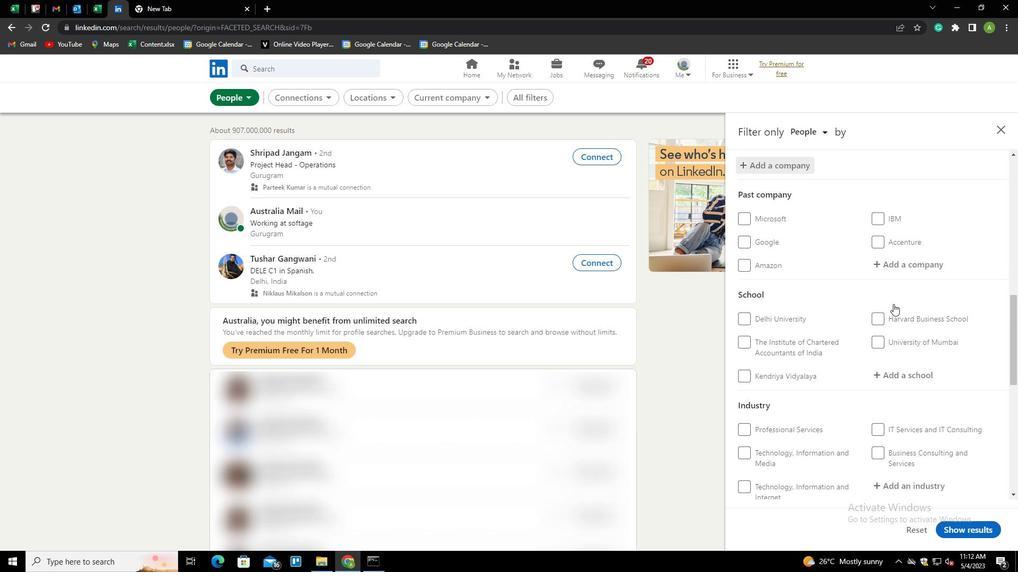 
Action: Mouse moved to (882, 274)
Screenshot: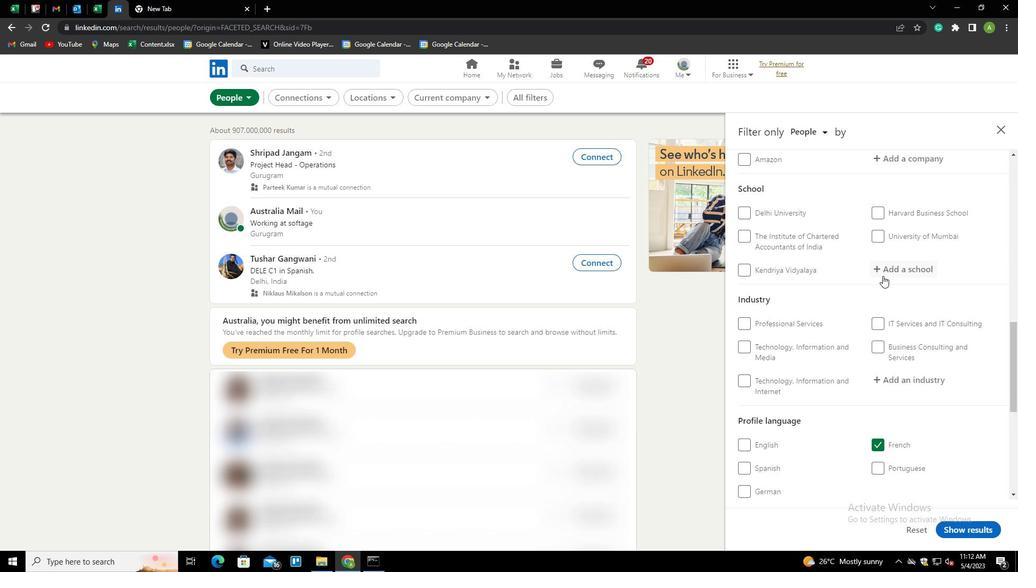 
Action: Mouse pressed left at (882, 274)
Screenshot: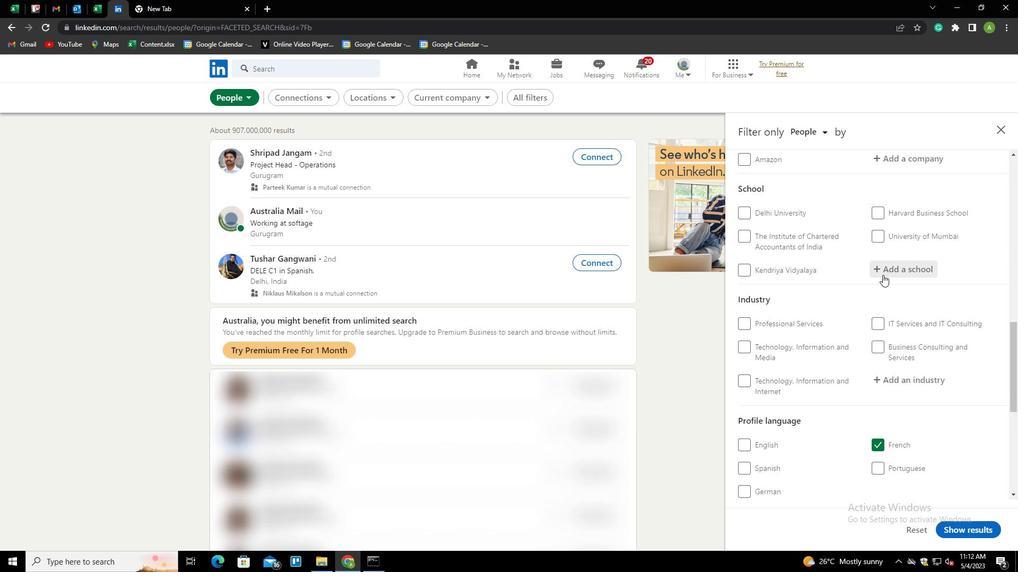 
Action: Key pressed <Key.shift>BADRUKS<Key.backspace>A<Key.space><Key.shift>COLLEGE<Key.space><Key.shift>COMMERCE<Key.down><Key.down><Key.enter>
Screenshot: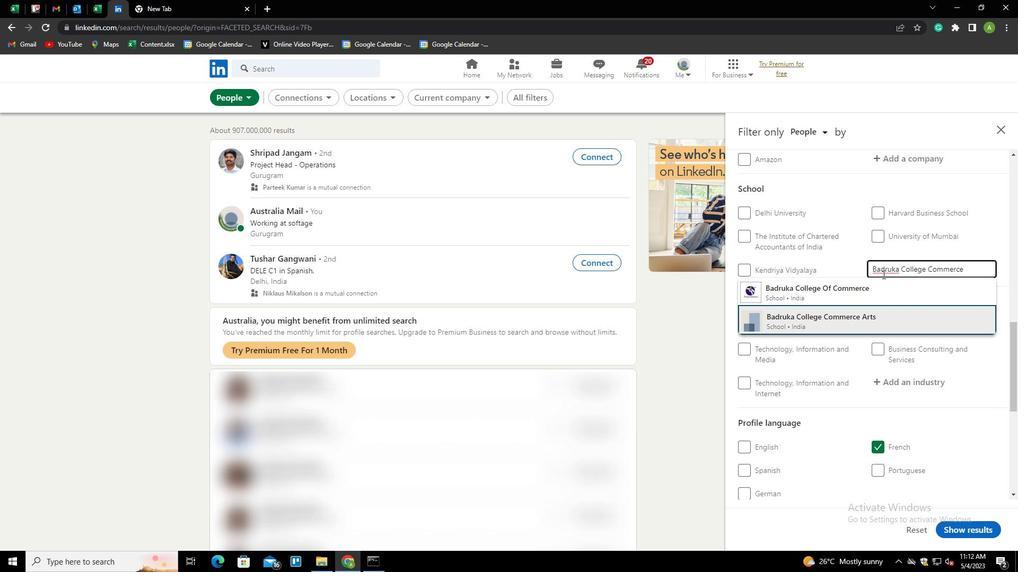 
Action: Mouse scrolled (882, 274) with delta (0, 0)
Screenshot: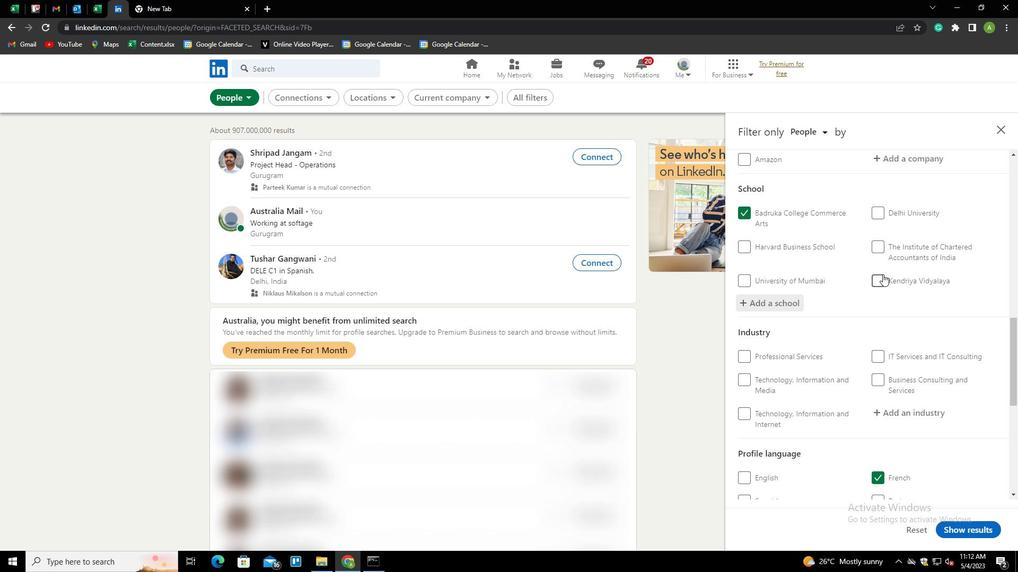 
Action: Mouse scrolled (882, 274) with delta (0, 0)
Screenshot: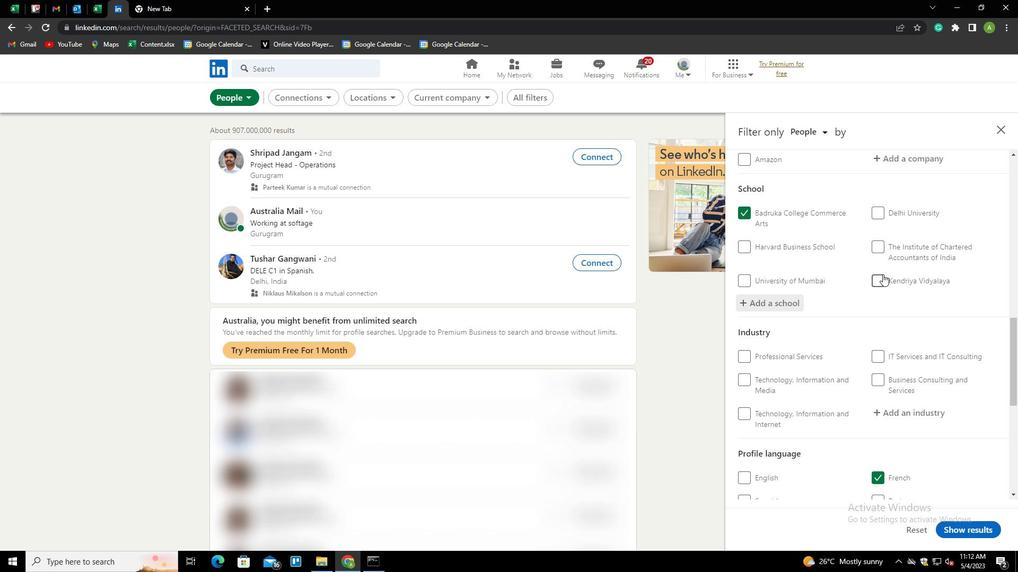 
Action: Mouse scrolled (882, 274) with delta (0, 0)
Screenshot: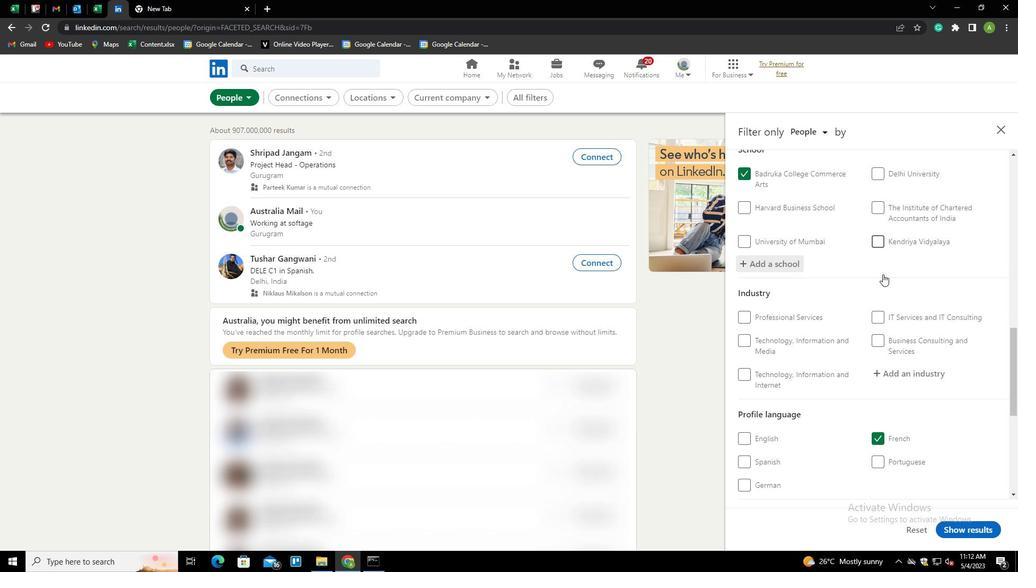 
Action: Mouse moved to (896, 249)
Screenshot: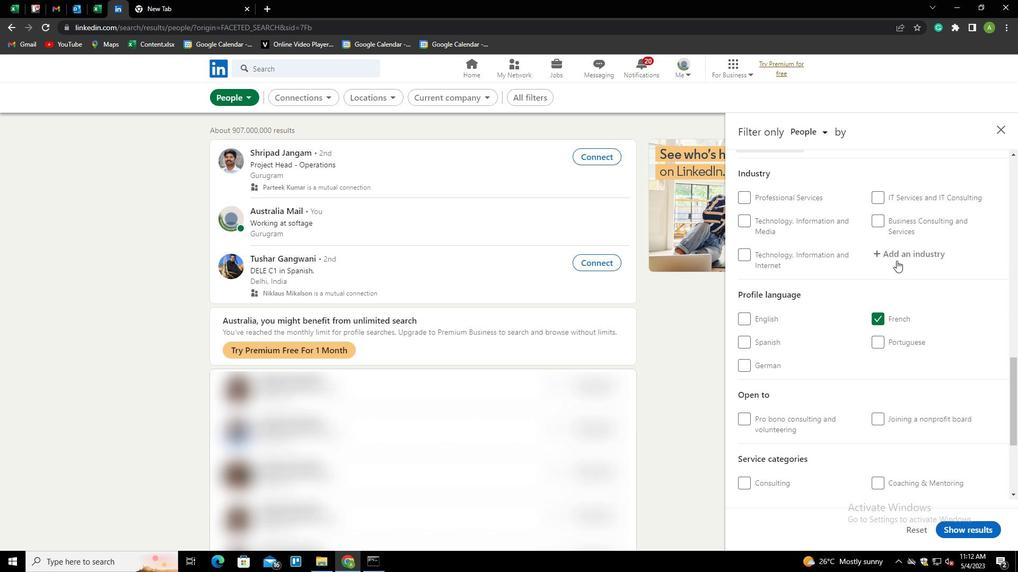 
Action: Mouse pressed left at (896, 249)
Screenshot: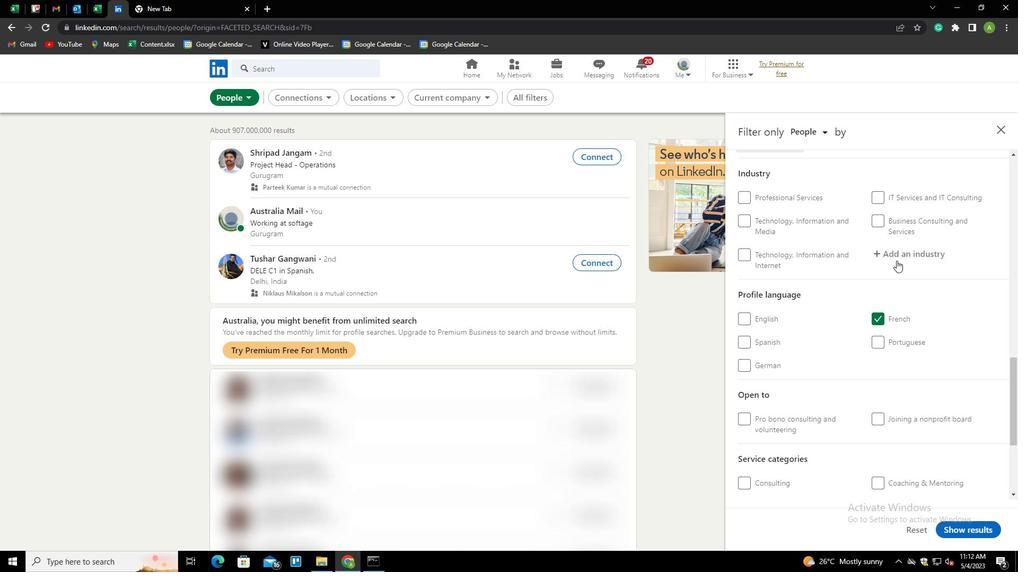 
Action: Key pressed <Key.shift>AIRLINES<Key.space><Key.down><Key.enter>
Screenshot: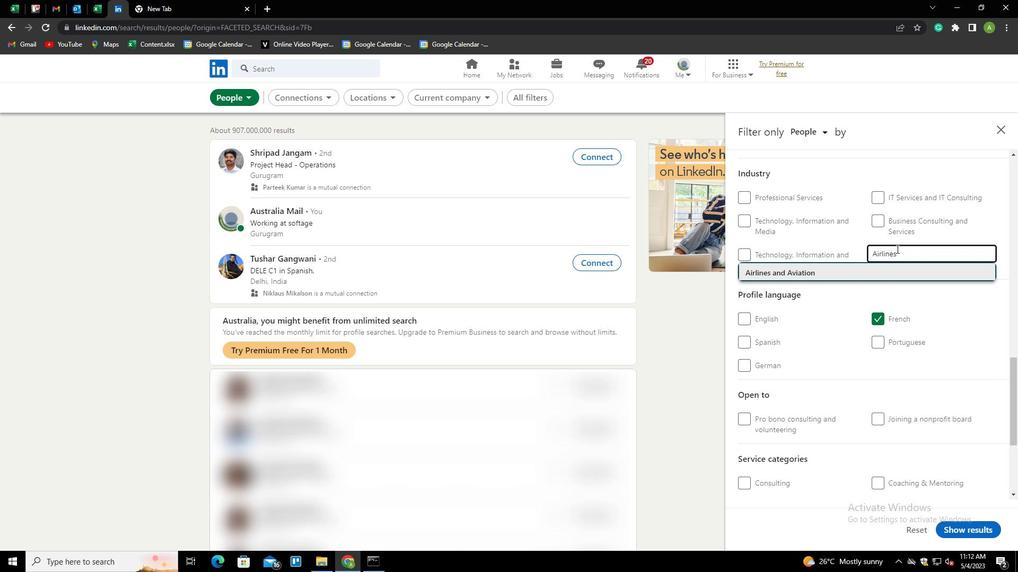 
Action: Mouse scrolled (896, 248) with delta (0, 0)
Screenshot: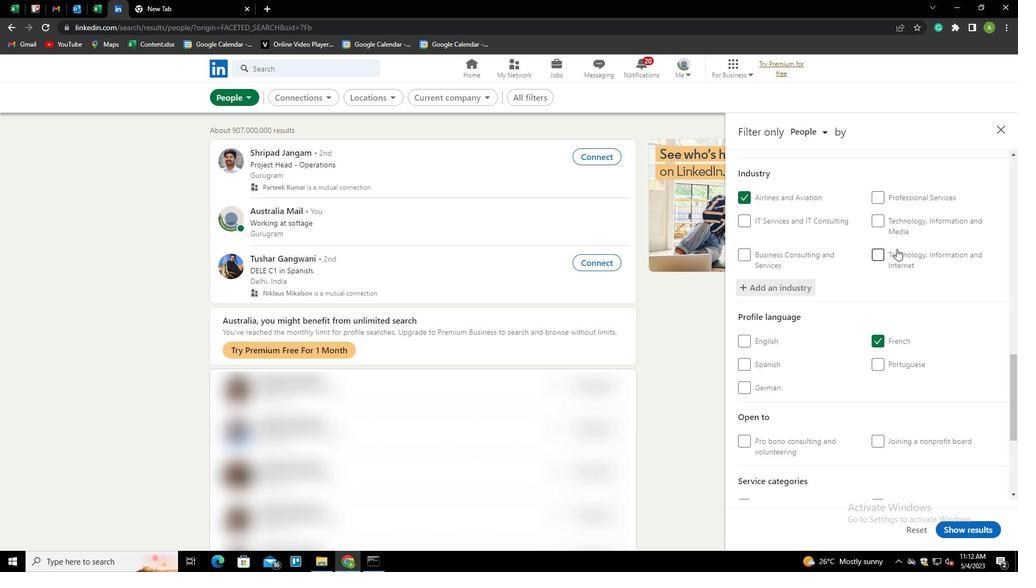 
Action: Mouse scrolled (896, 248) with delta (0, 0)
Screenshot: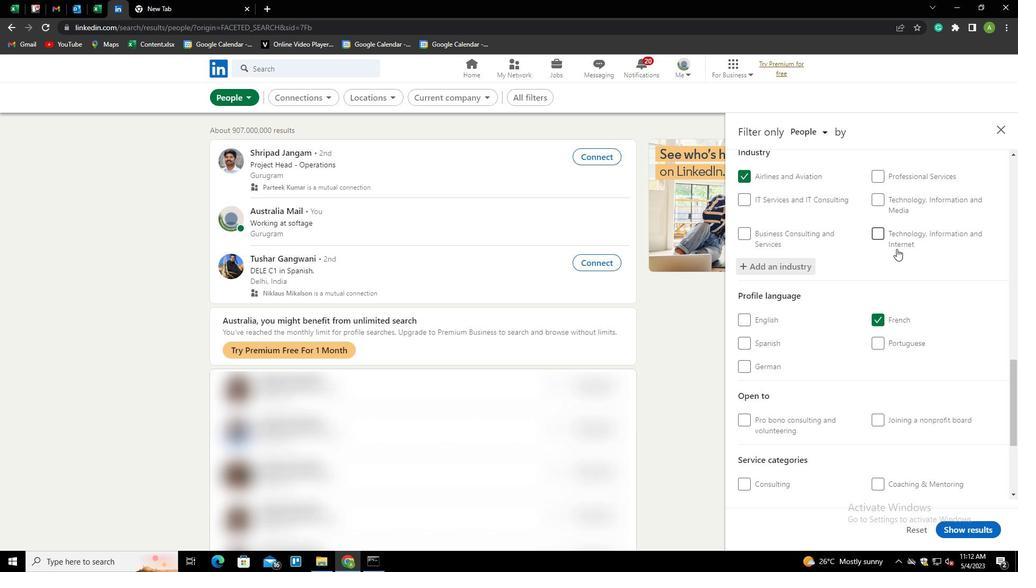 
Action: Mouse scrolled (896, 248) with delta (0, 0)
Screenshot: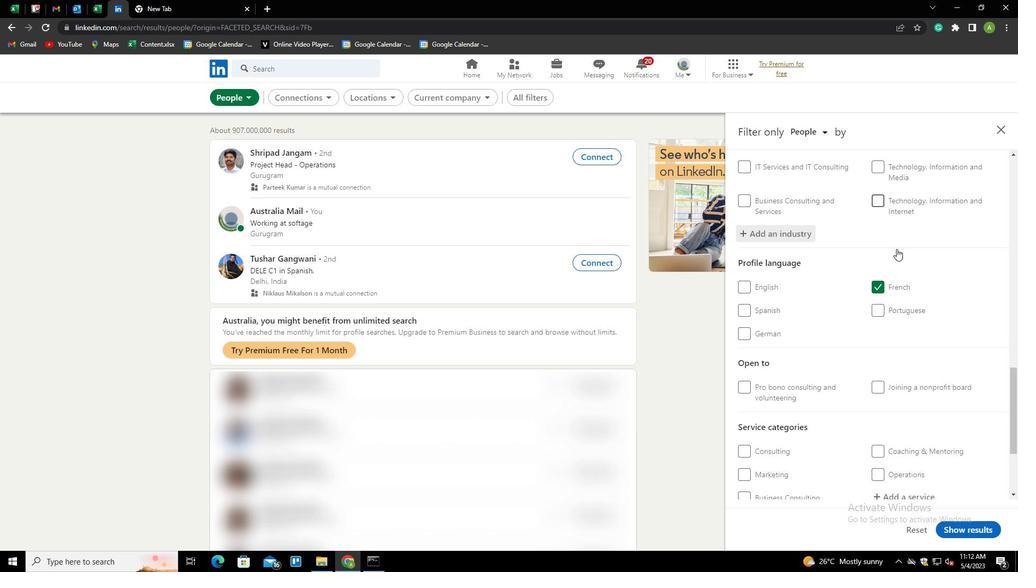 
Action: Mouse scrolled (896, 248) with delta (0, 0)
Screenshot: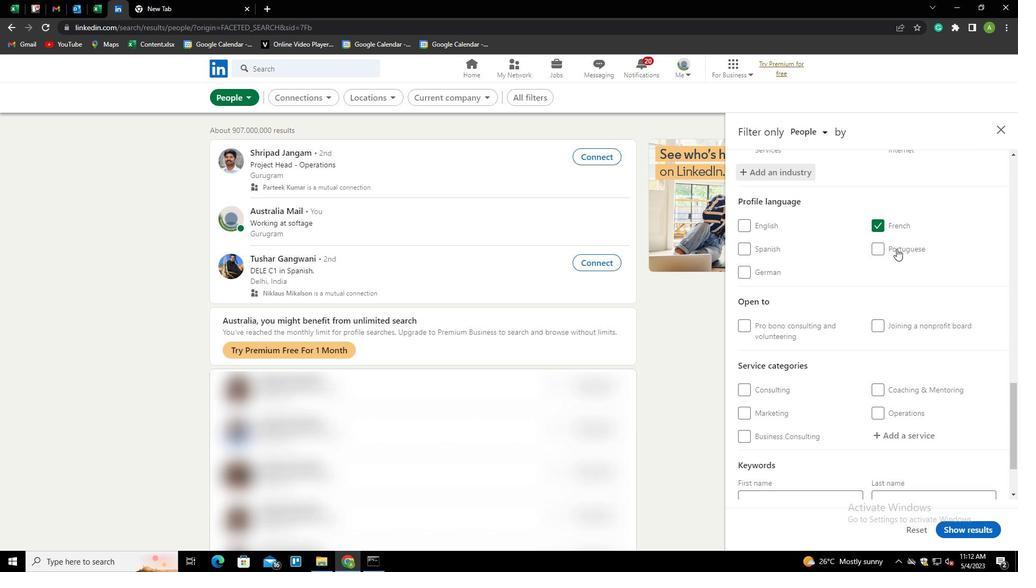 
Action: Mouse scrolled (896, 248) with delta (0, 0)
Screenshot: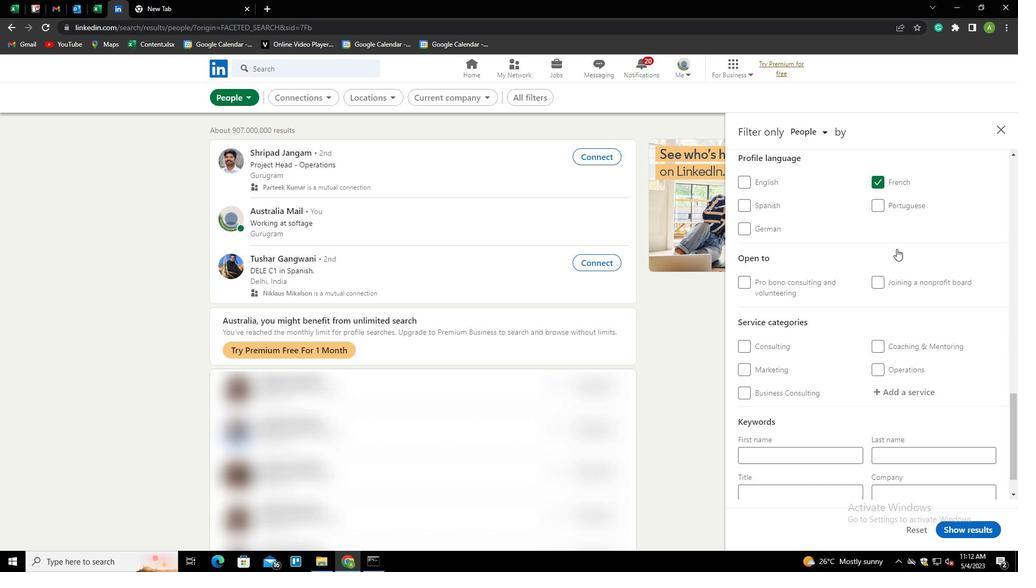 
Action: Mouse scrolled (896, 248) with delta (0, 0)
Screenshot: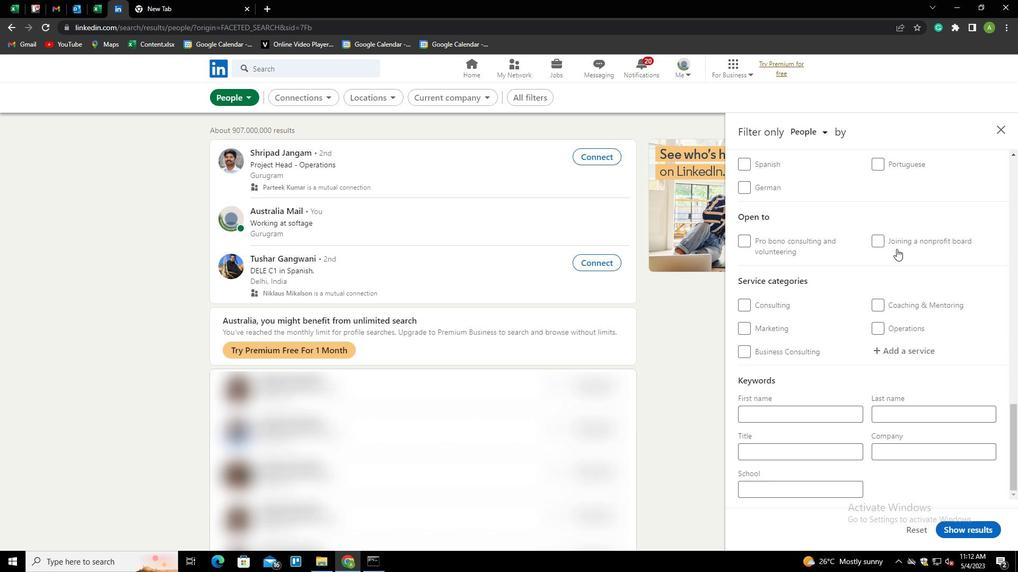 
Action: Mouse scrolled (896, 248) with delta (0, 0)
Screenshot: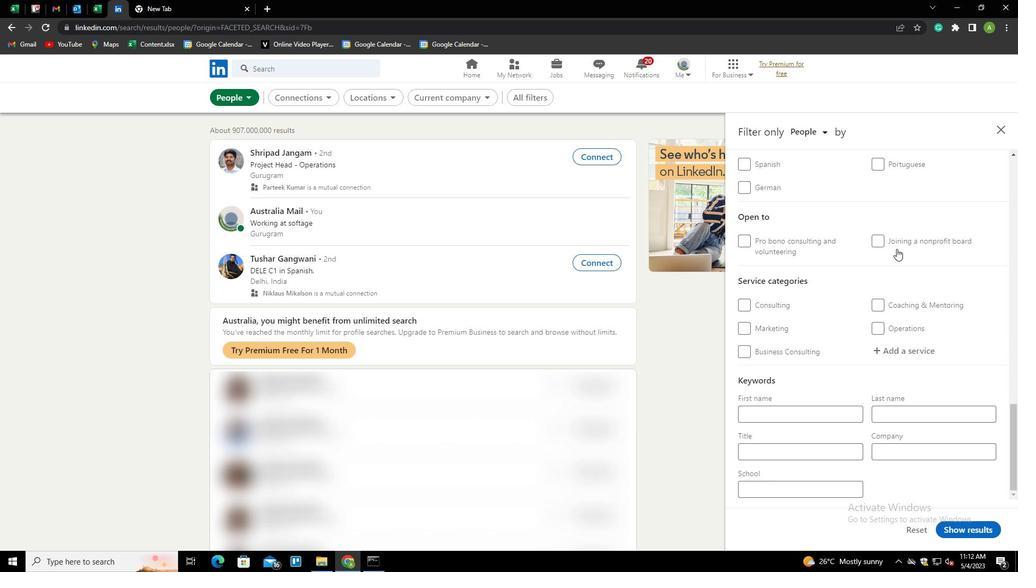 
Action: Mouse moved to (893, 351)
Screenshot: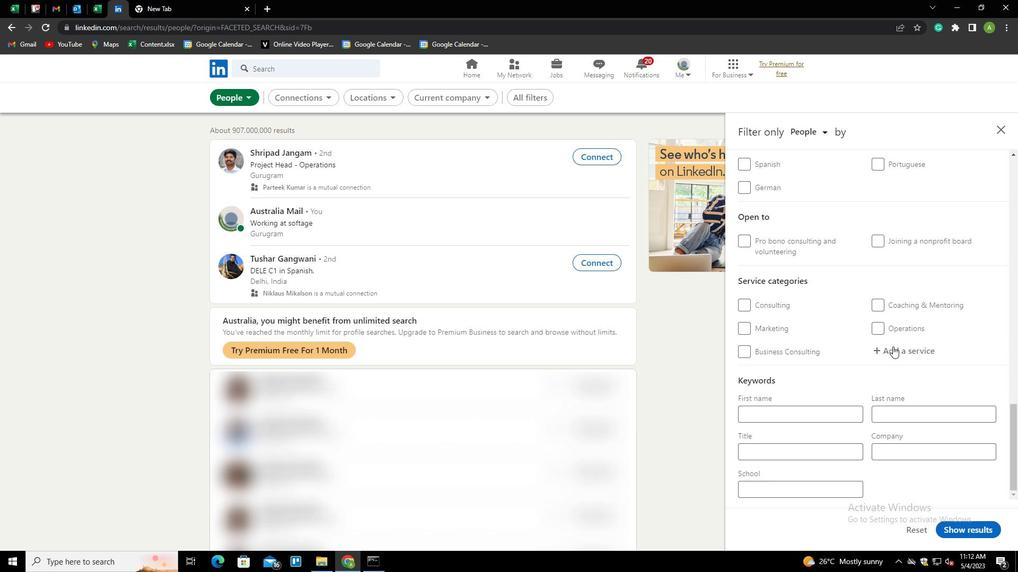 
Action: Mouse pressed left at (893, 351)
Screenshot: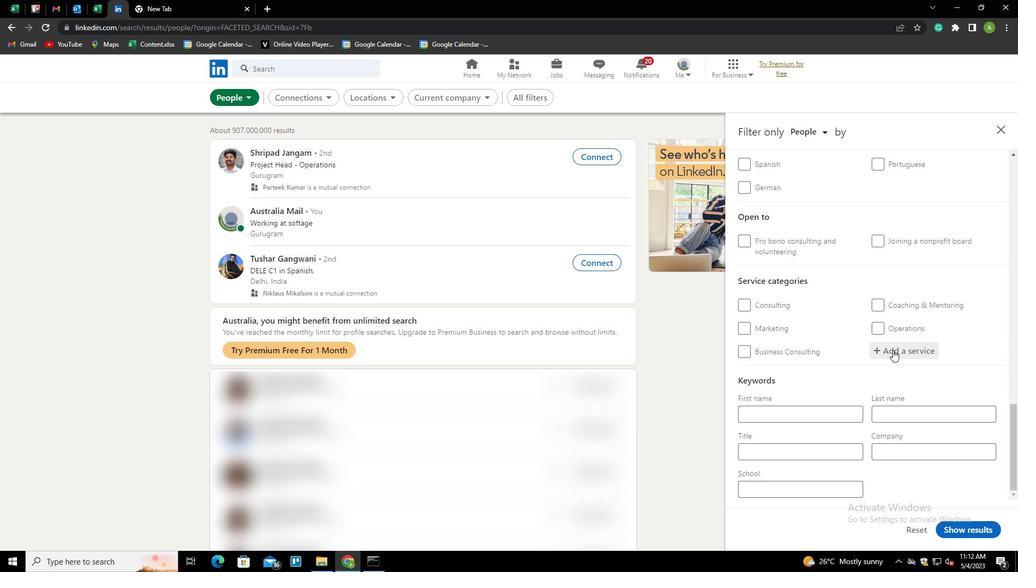 
Action: Key pressed <Key.shift>HEALTH<Key.space><Key.shift>INSURANCE<Key.down><Key.enter>
Screenshot: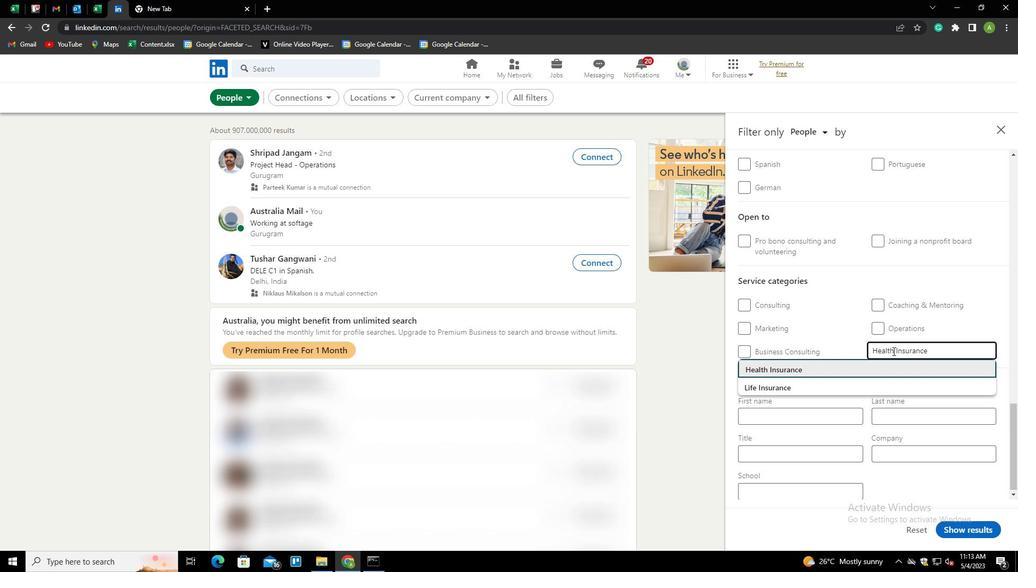 
Action: Mouse scrolled (893, 351) with delta (0, 0)
Screenshot: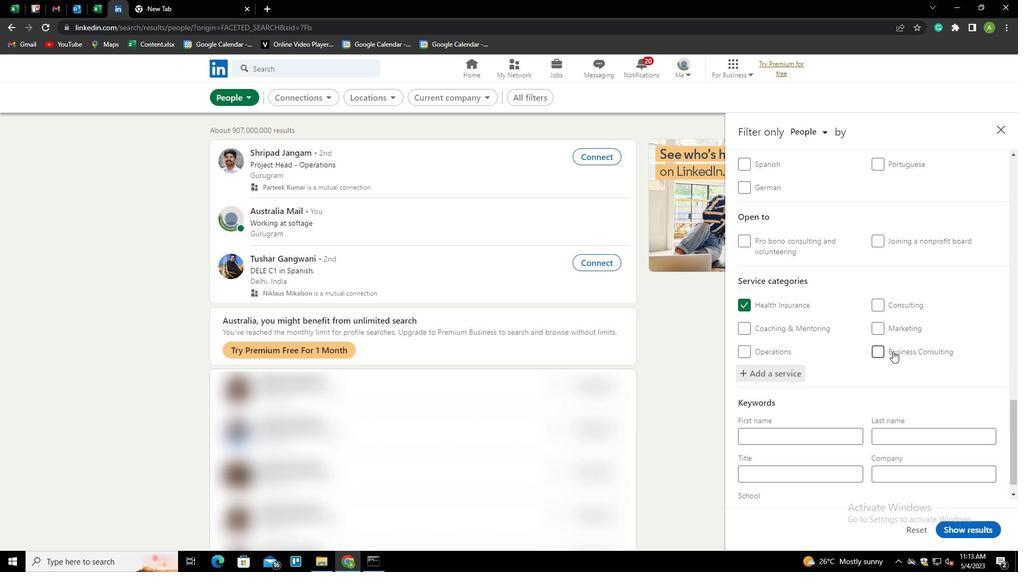 
Action: Mouse scrolled (893, 351) with delta (0, 0)
Screenshot: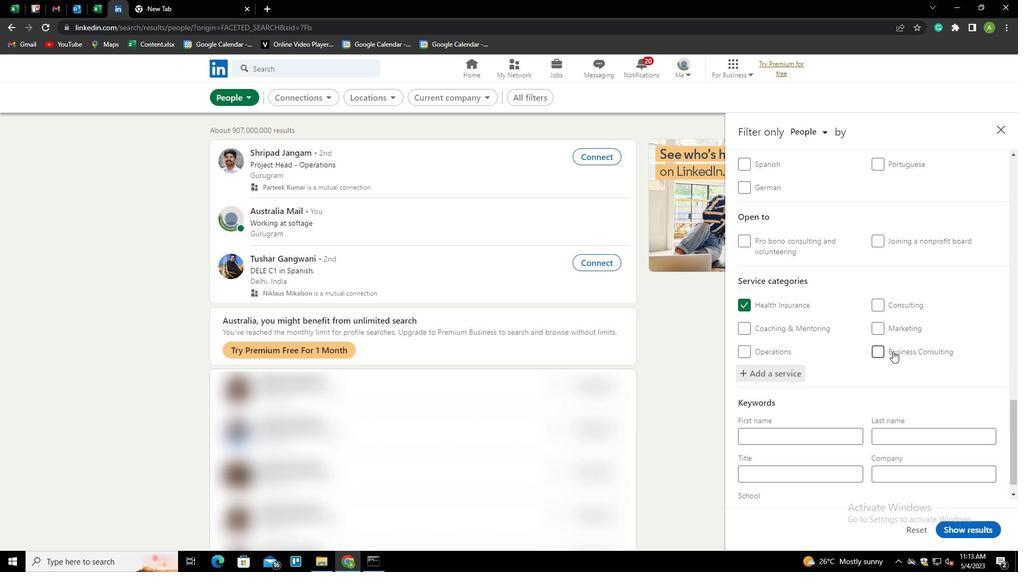 
Action: Mouse scrolled (893, 351) with delta (0, 0)
Screenshot: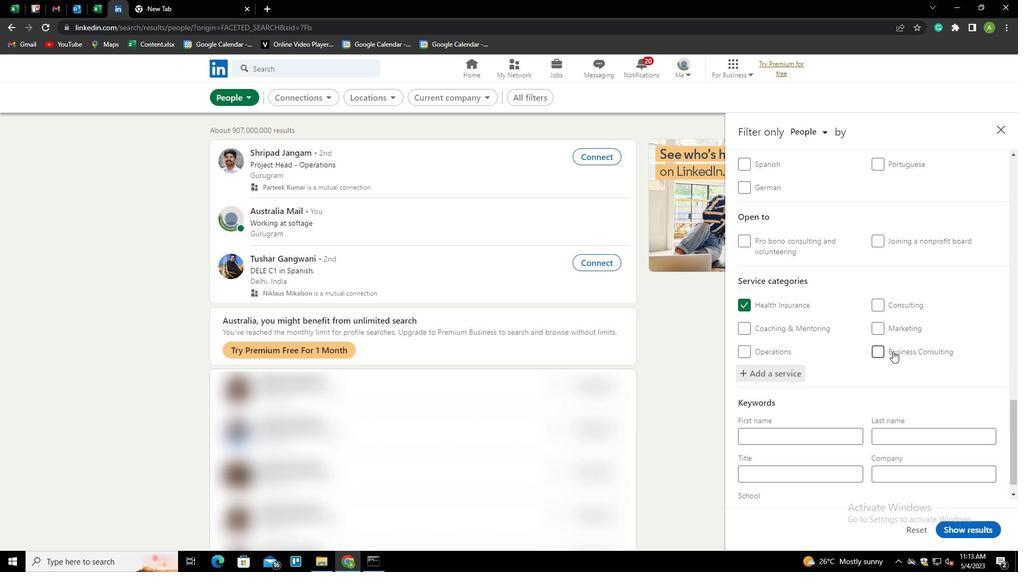 
Action: Mouse scrolled (893, 351) with delta (0, 0)
Screenshot: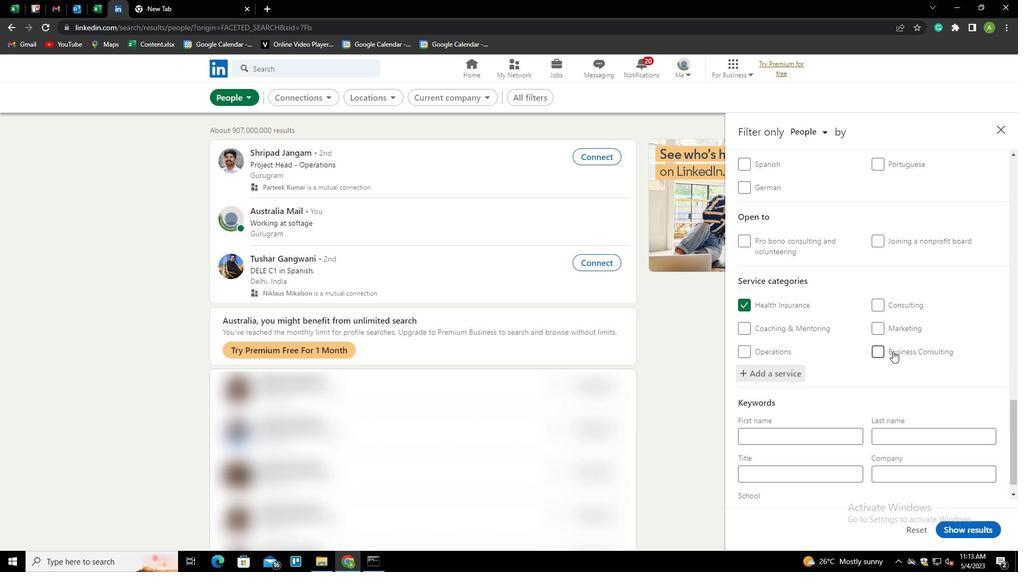 
Action: Mouse scrolled (893, 351) with delta (0, 0)
Screenshot: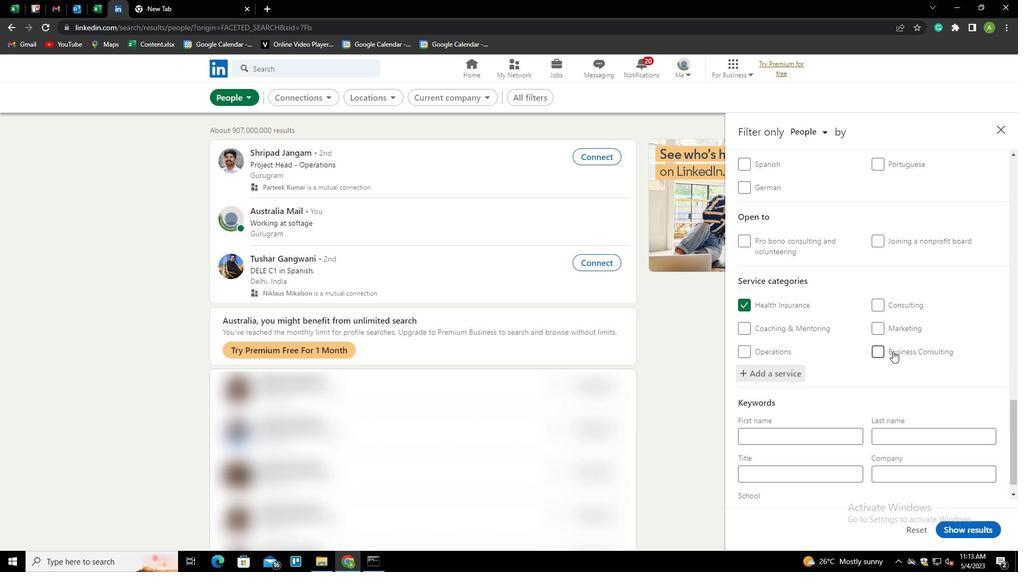 
Action: Mouse moved to (827, 447)
Screenshot: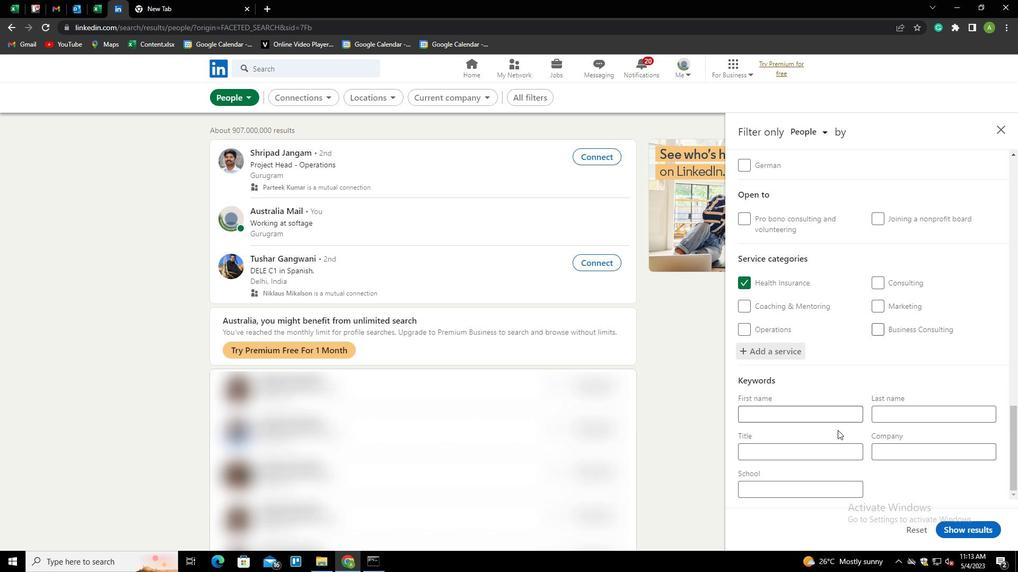 
Action: Mouse pressed left at (827, 447)
Screenshot: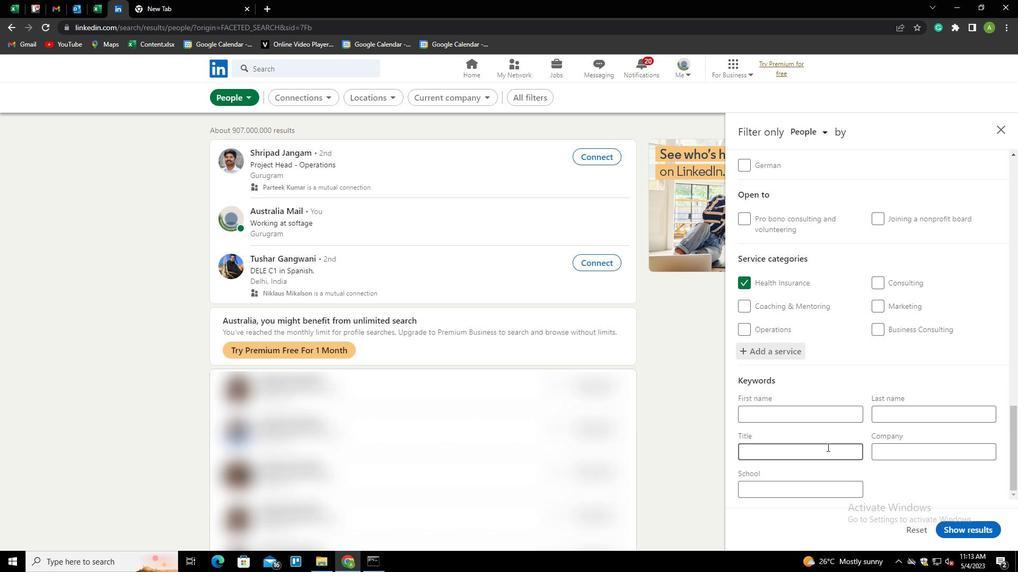 
Action: Key pressed <Key.shift>ACCOUNTING<Key.space><Key.shift>STAFF
Screenshot: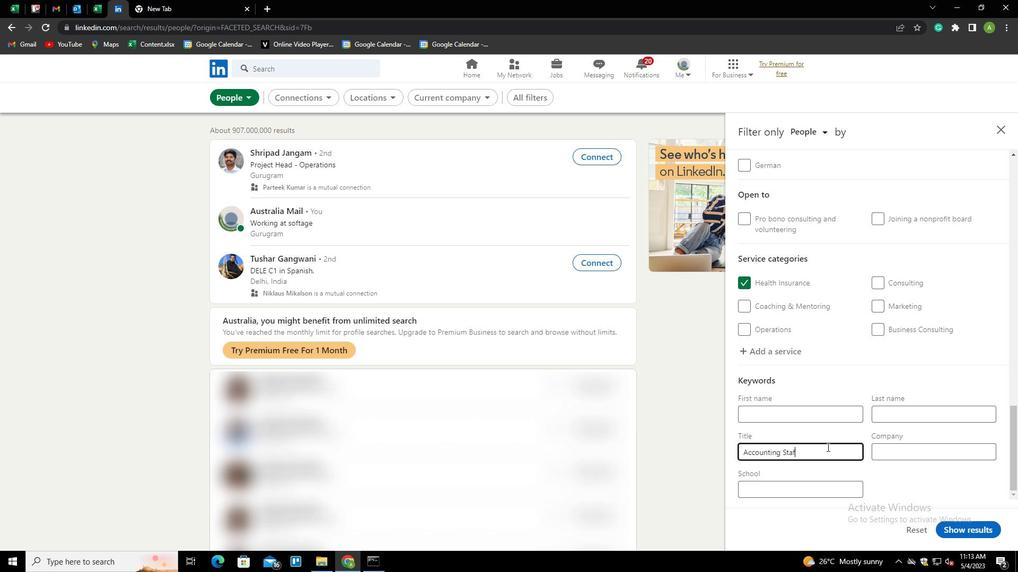 
Action: Mouse moved to (894, 481)
Screenshot: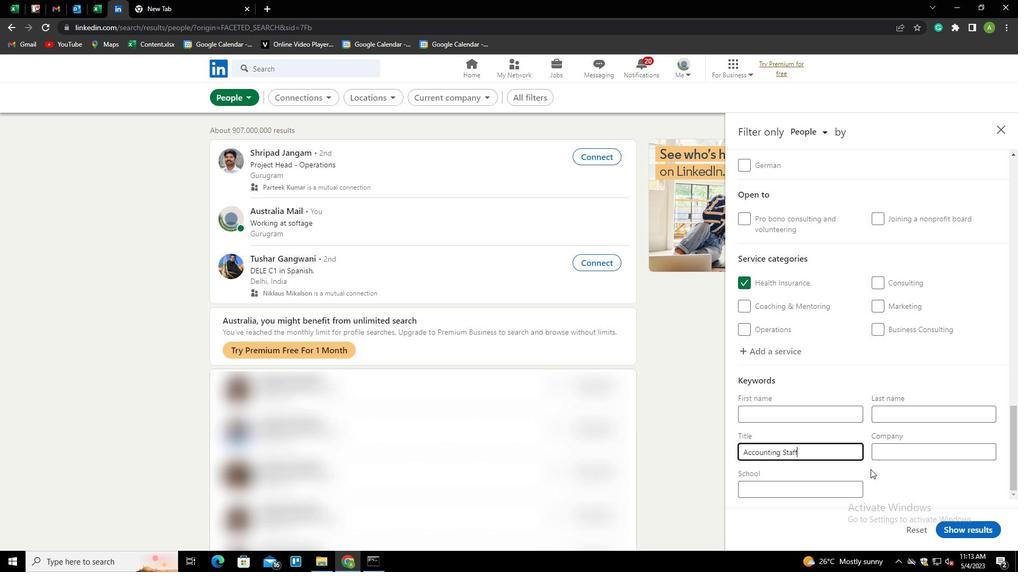 
Action: Mouse pressed left at (894, 481)
Screenshot: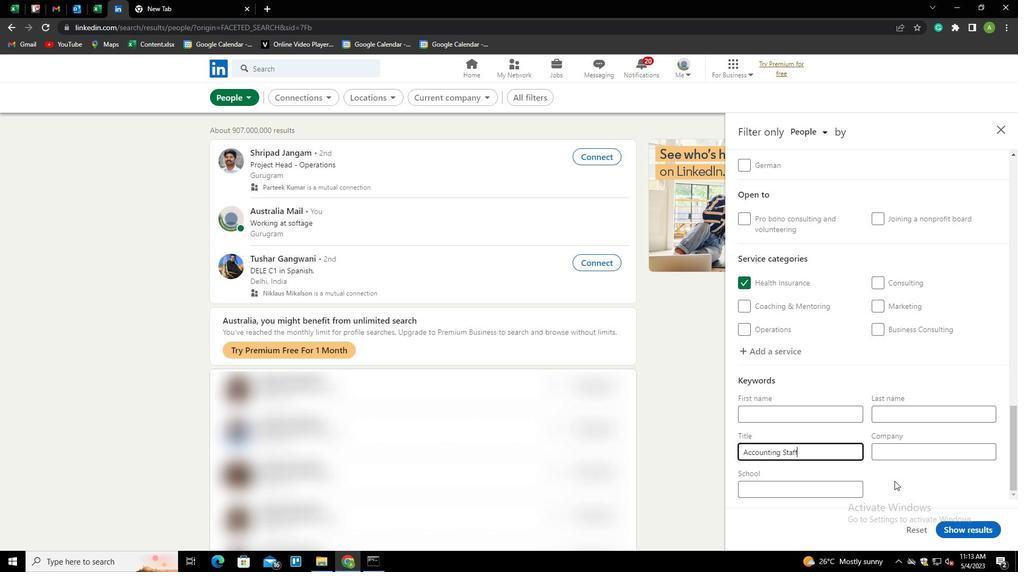 
Action: Mouse moved to (972, 525)
Screenshot: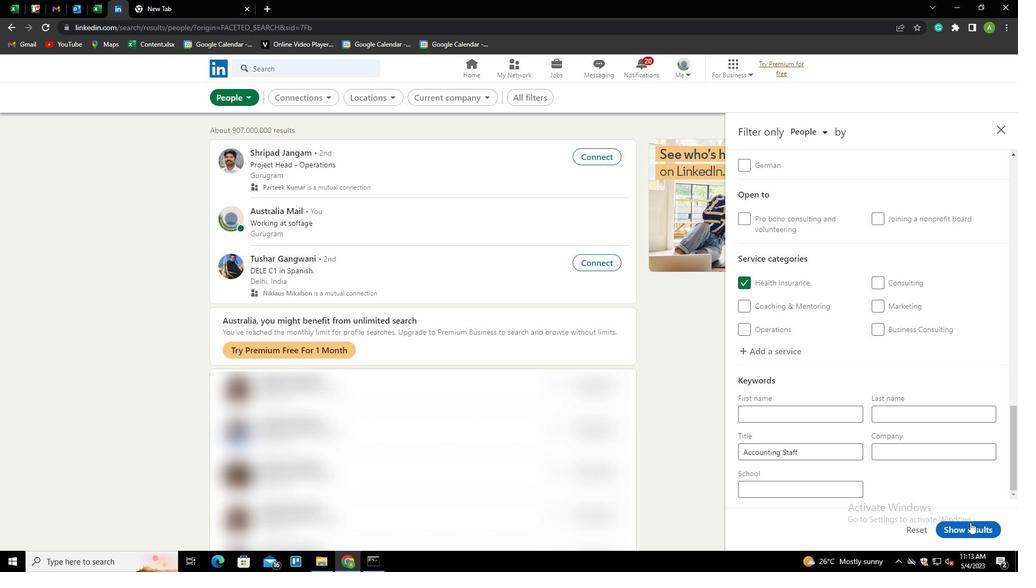 
Action: Mouse pressed left at (972, 525)
Screenshot: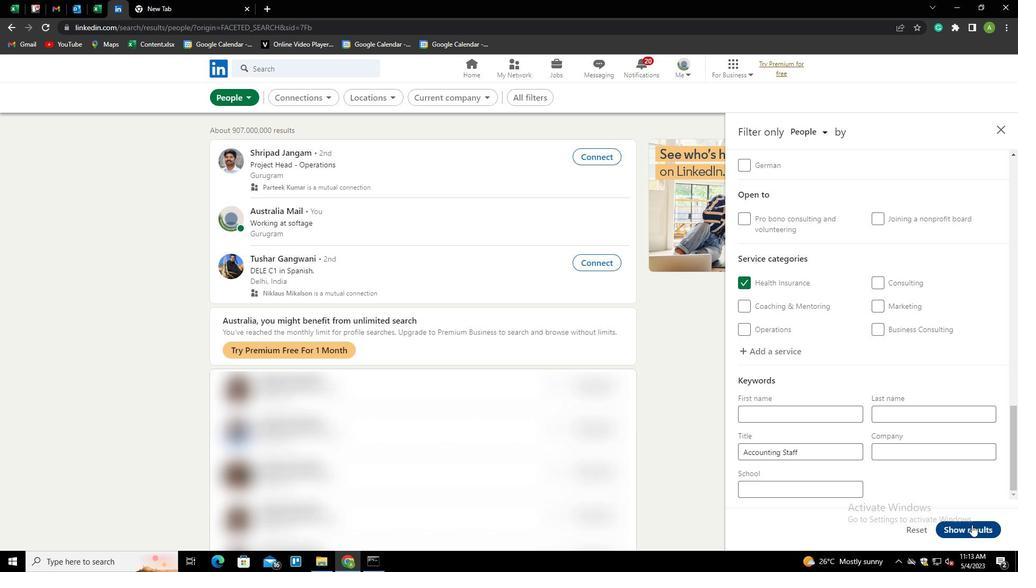 
